 Task: nan
Action: Mouse moved to (397, 98)
Screenshot: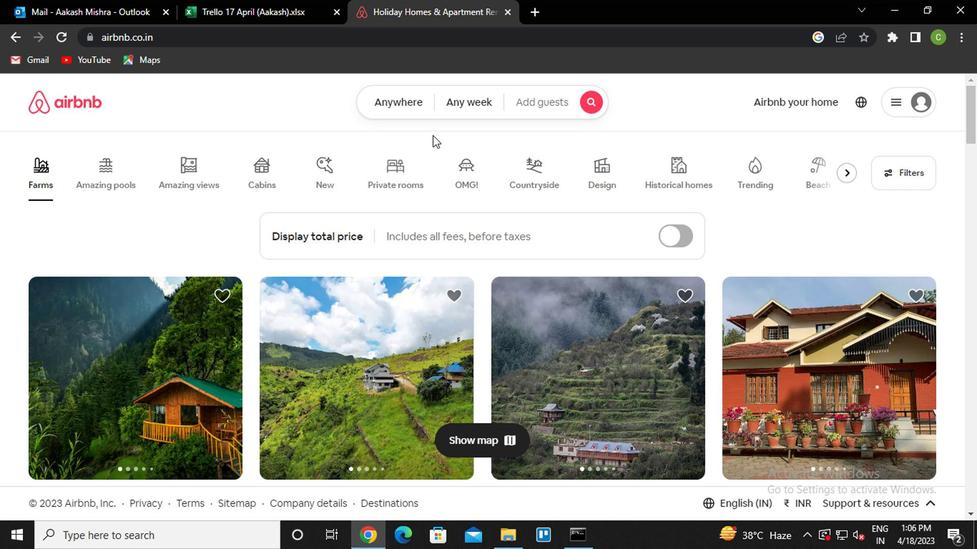
Action: Mouse pressed left at (397, 98)
Screenshot: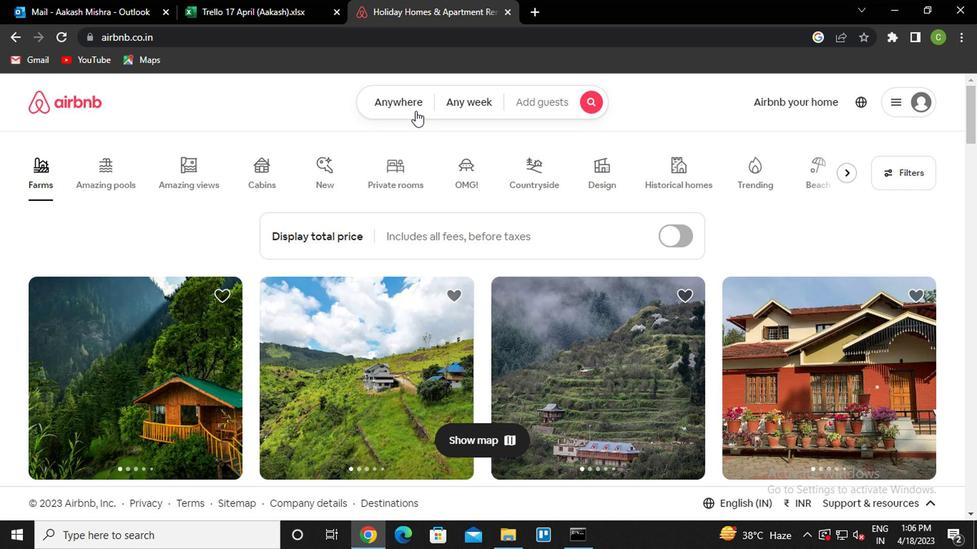 
Action: Mouse moved to (279, 163)
Screenshot: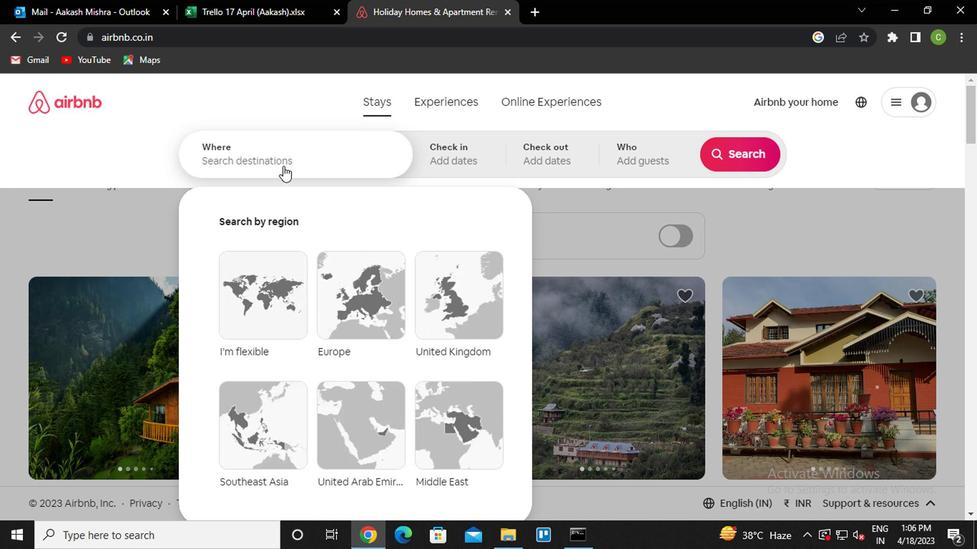 
Action: Mouse pressed left at (279, 163)
Screenshot: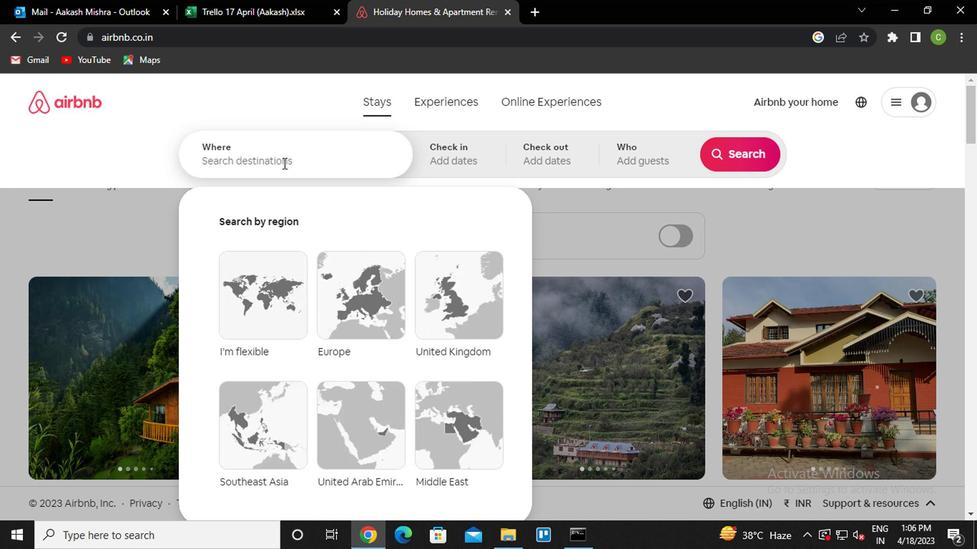
Action: Key pressed oros<Key.space>brazil<Key.down><Key.enter>
Screenshot: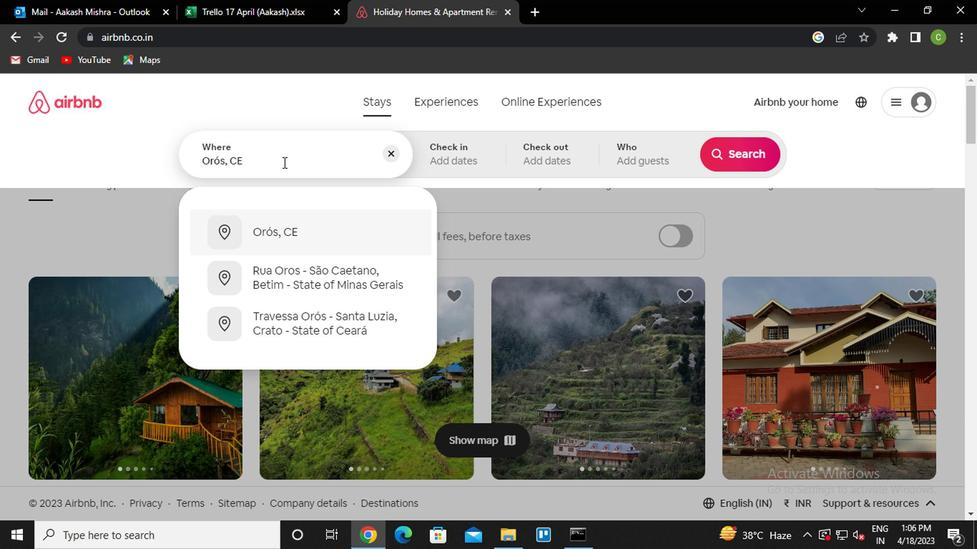 
Action: Mouse moved to (731, 265)
Screenshot: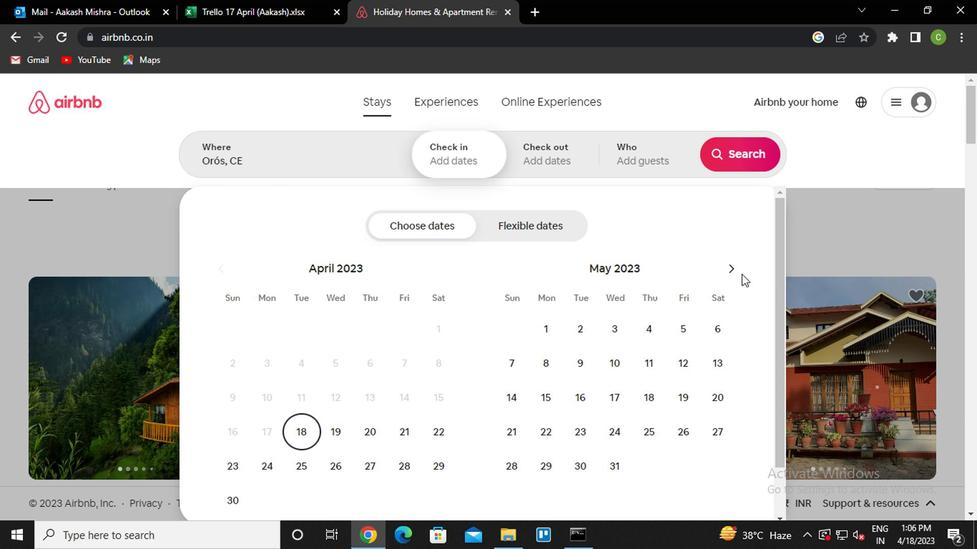
Action: Mouse pressed left at (731, 265)
Screenshot: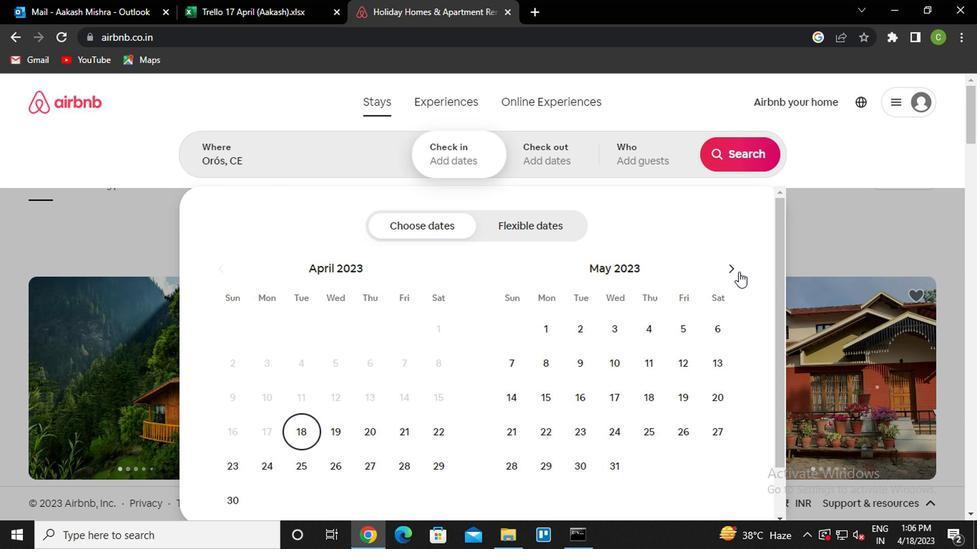 
Action: Mouse moved to (544, 411)
Screenshot: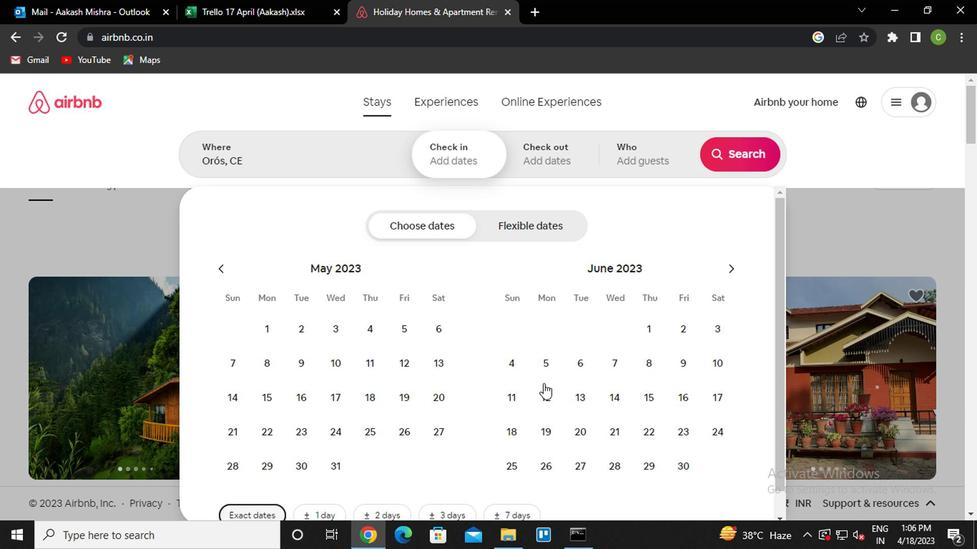 
Action: Mouse pressed left at (544, 411)
Screenshot: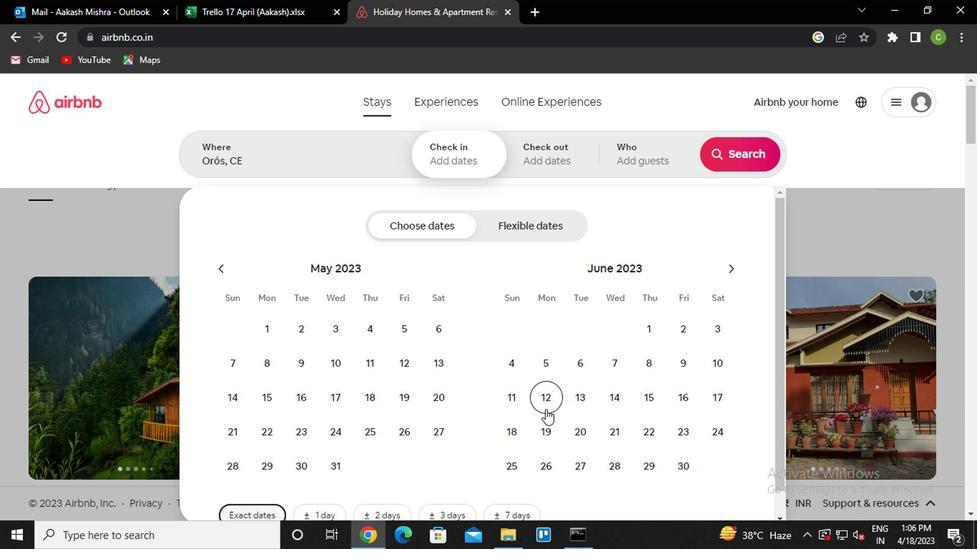 
Action: Mouse moved to (642, 406)
Screenshot: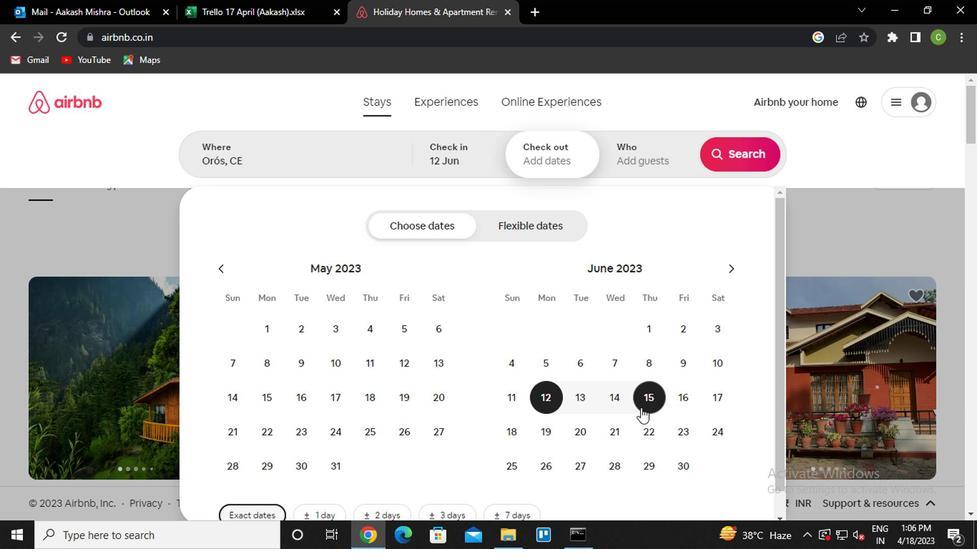 
Action: Mouse pressed left at (642, 406)
Screenshot: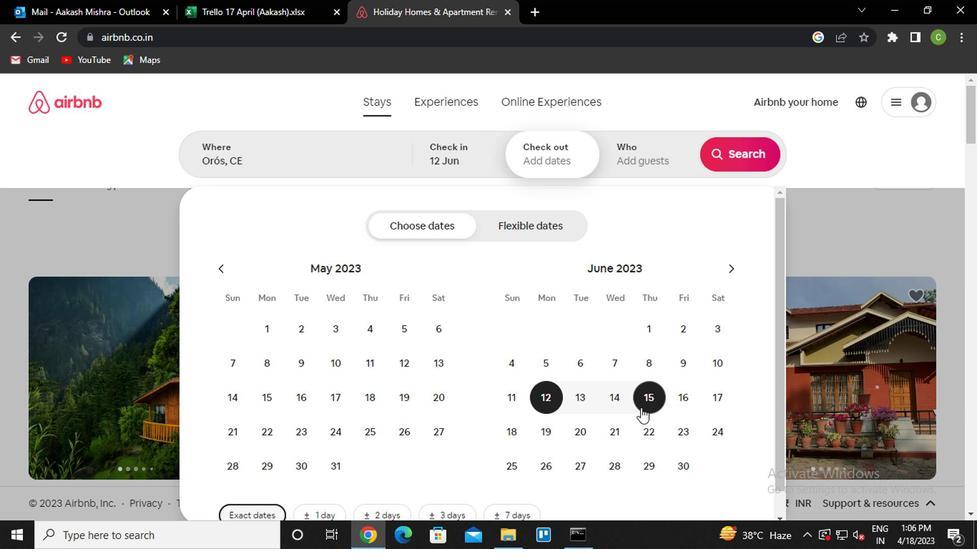 
Action: Mouse moved to (666, 168)
Screenshot: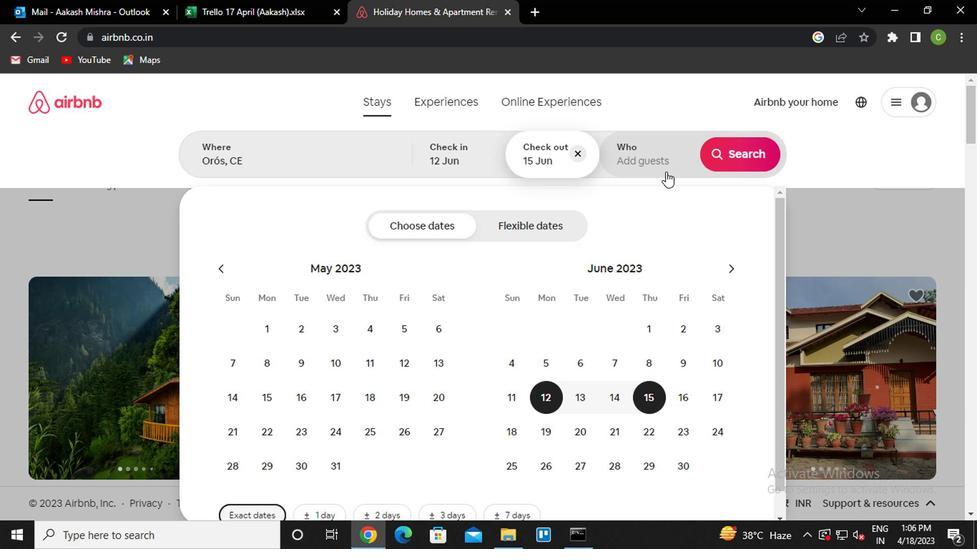 
Action: Mouse pressed left at (666, 168)
Screenshot: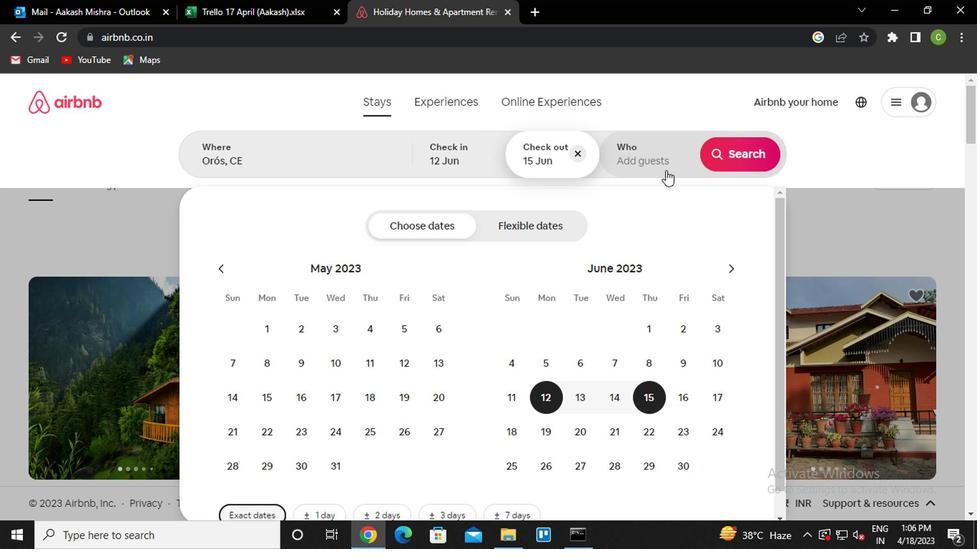 
Action: Mouse moved to (746, 233)
Screenshot: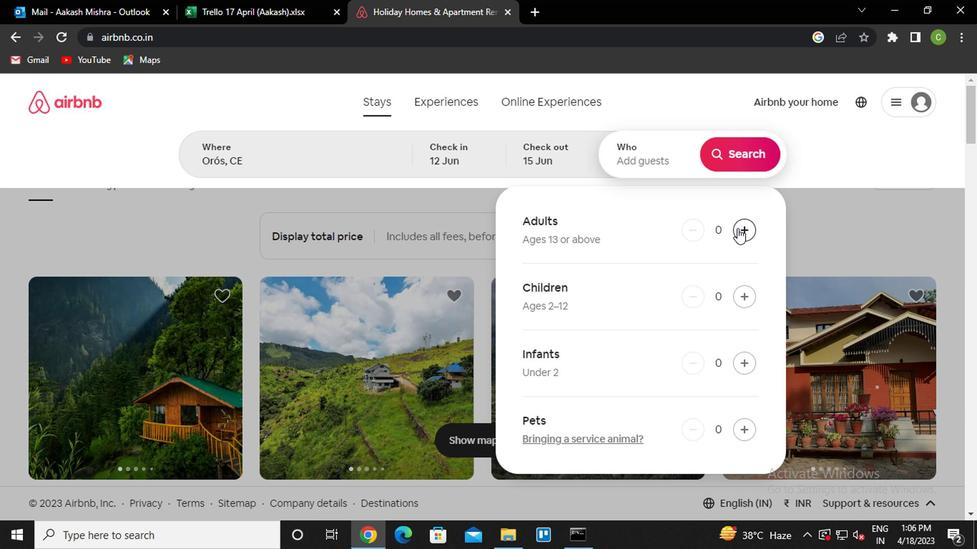 
Action: Mouse pressed left at (746, 233)
Screenshot: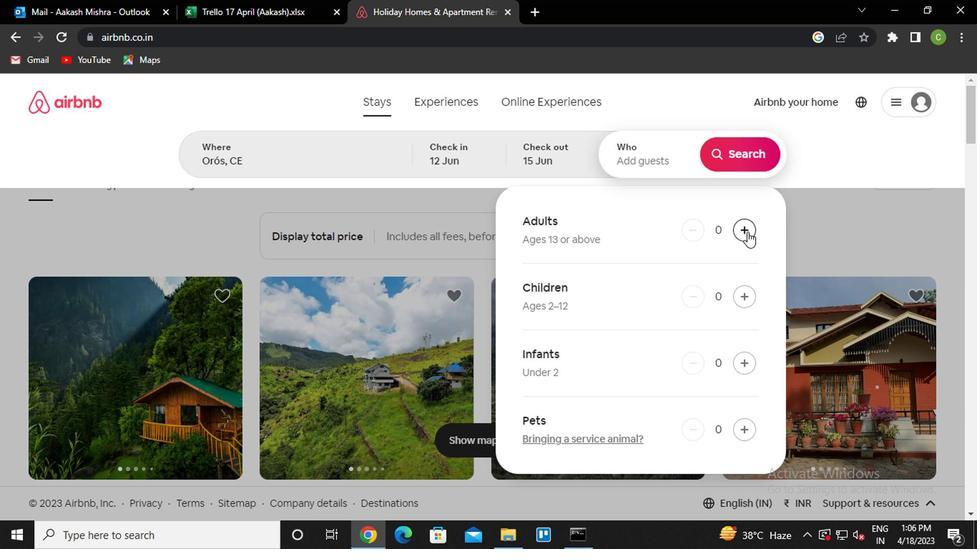 
Action: Mouse pressed left at (746, 233)
Screenshot: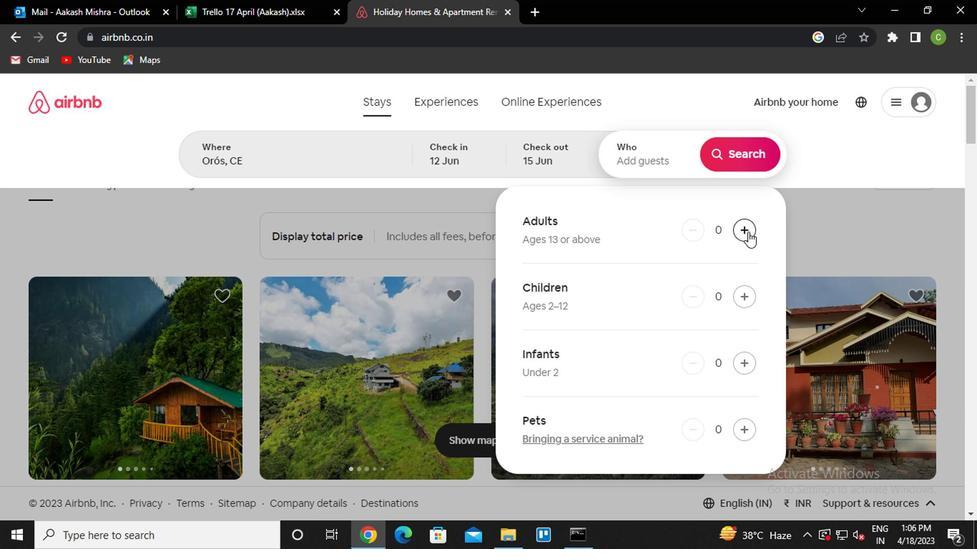 
Action: Mouse moved to (885, 137)
Screenshot: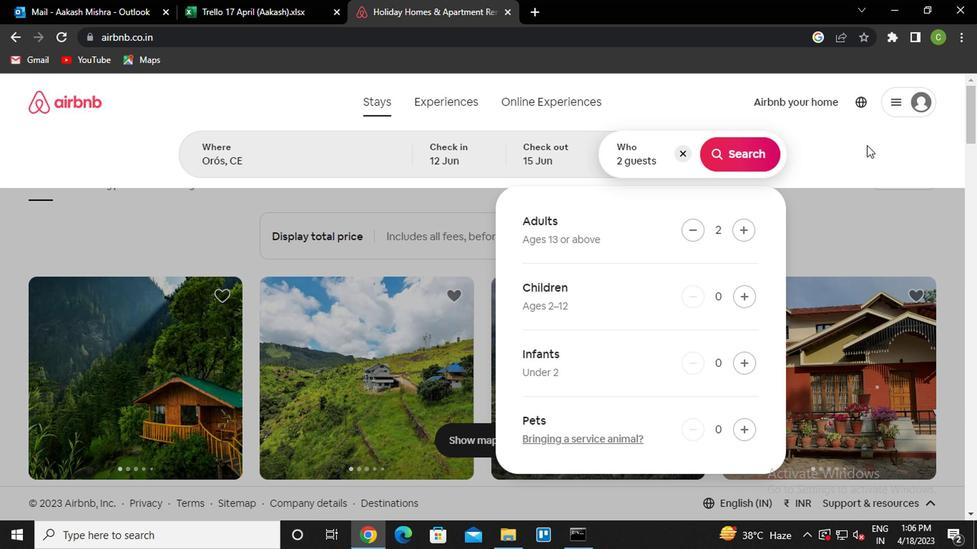 
Action: Mouse pressed left at (885, 137)
Screenshot: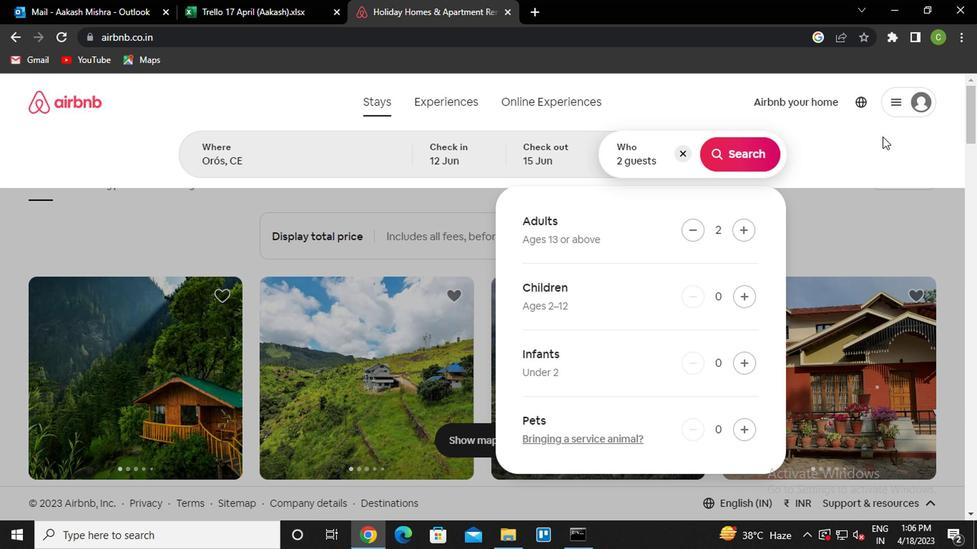 
Action: Mouse moved to (845, 183)
Screenshot: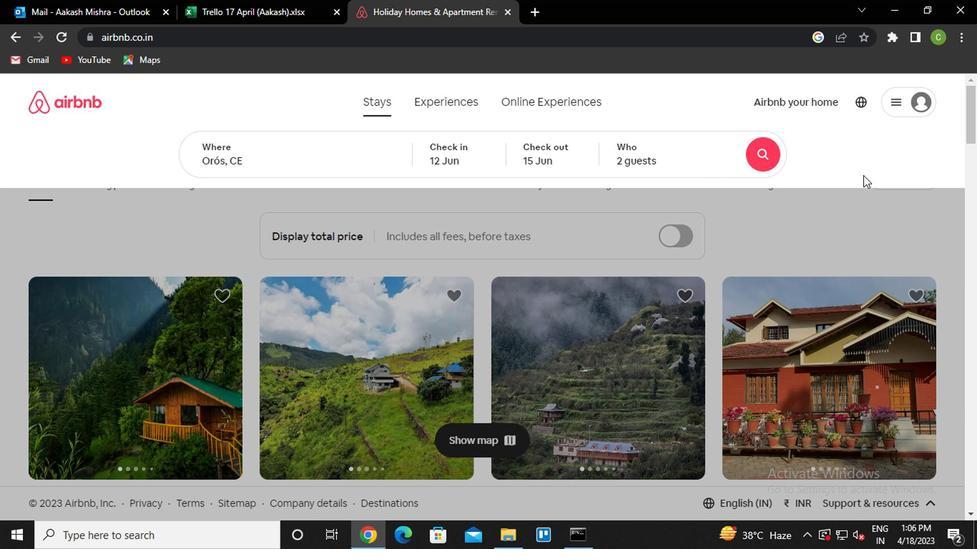 
Action: Mouse pressed left at (845, 183)
Screenshot: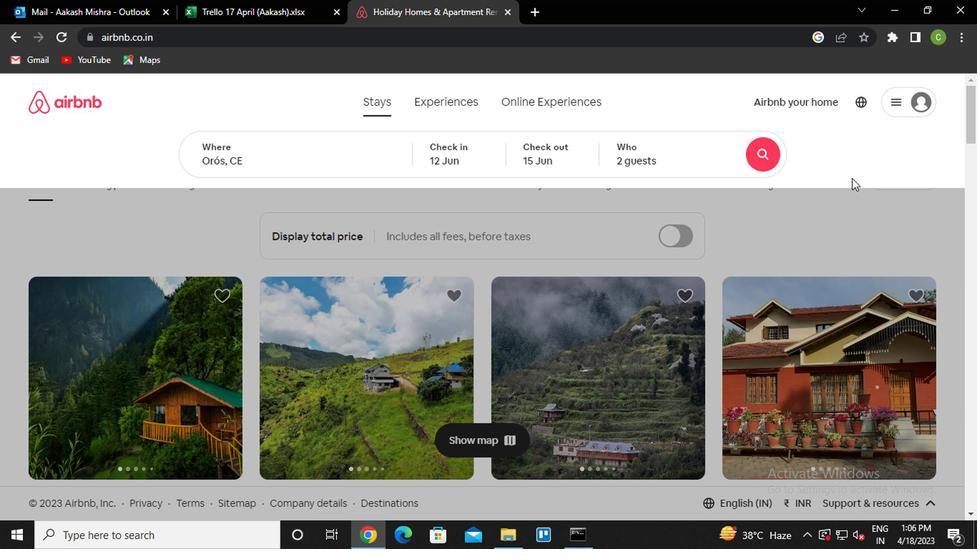 
Action: Mouse moved to (834, 212)
Screenshot: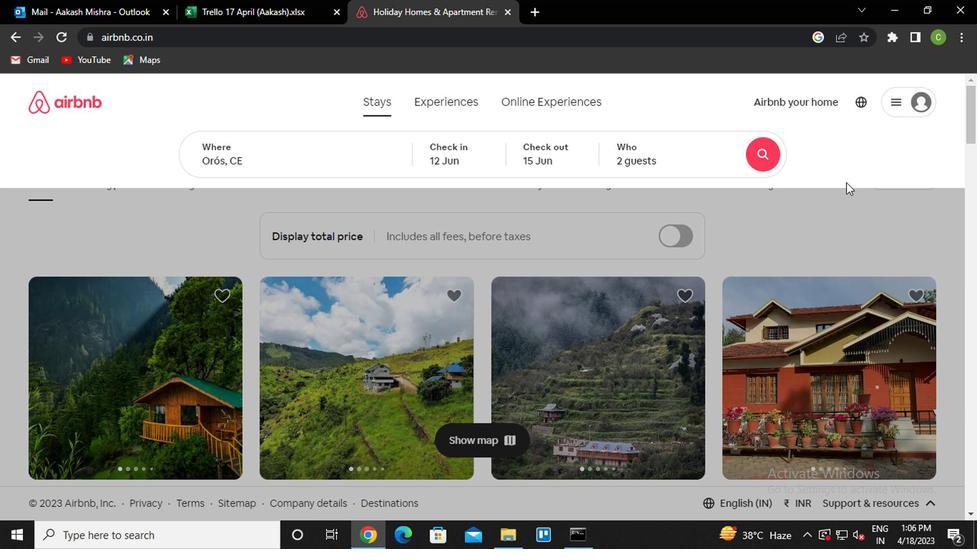 
Action: Mouse pressed left at (834, 212)
Screenshot: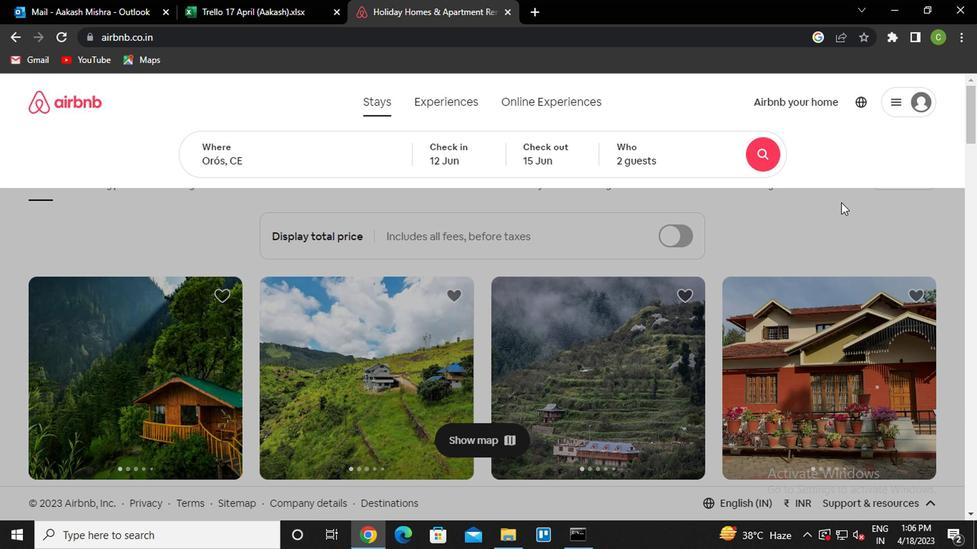 
Action: Mouse moved to (885, 180)
Screenshot: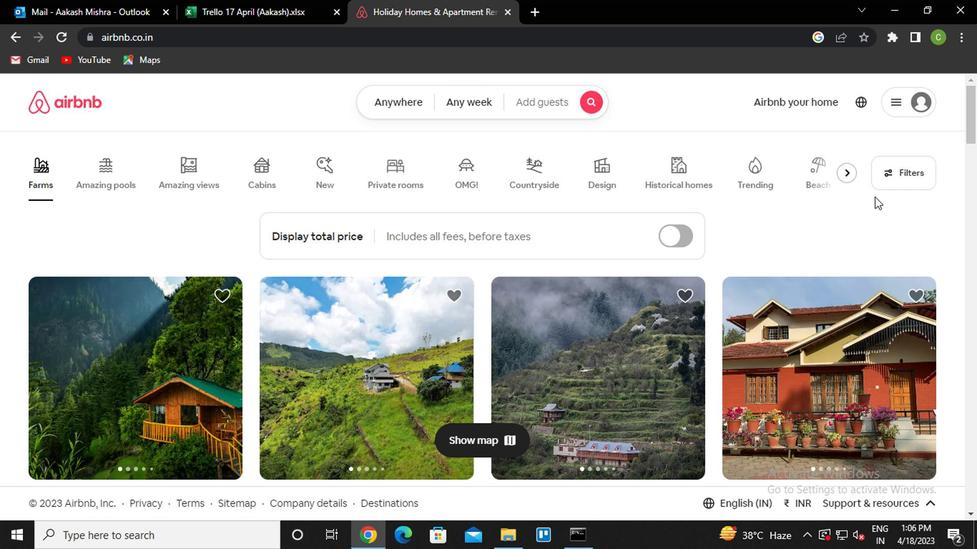
Action: Mouse pressed left at (885, 180)
Screenshot: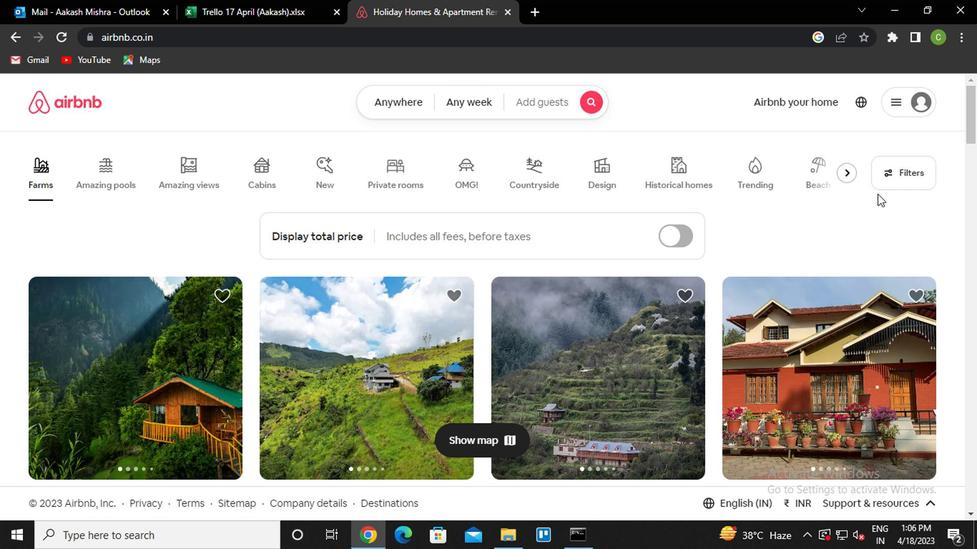 
Action: Mouse moved to (285, 346)
Screenshot: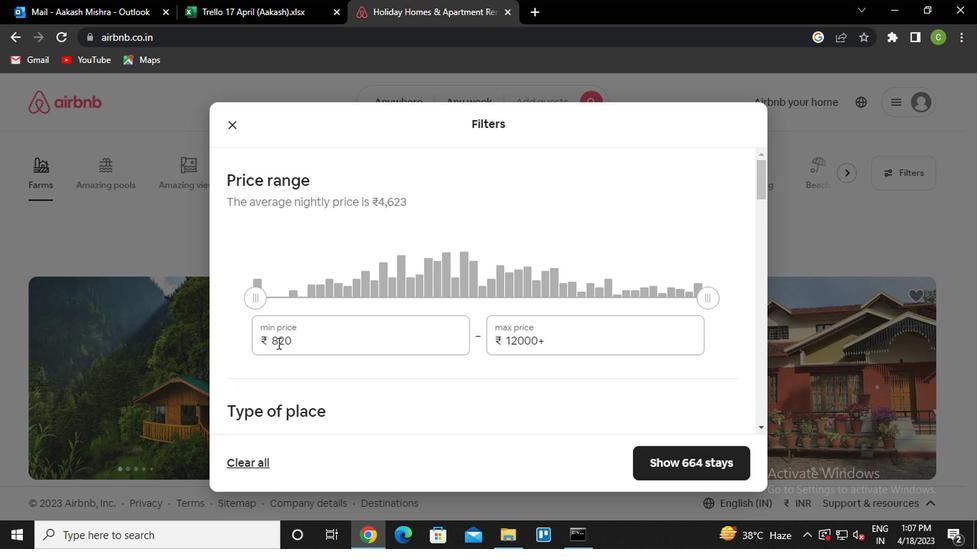 
Action: Mouse pressed left at (285, 346)
Screenshot: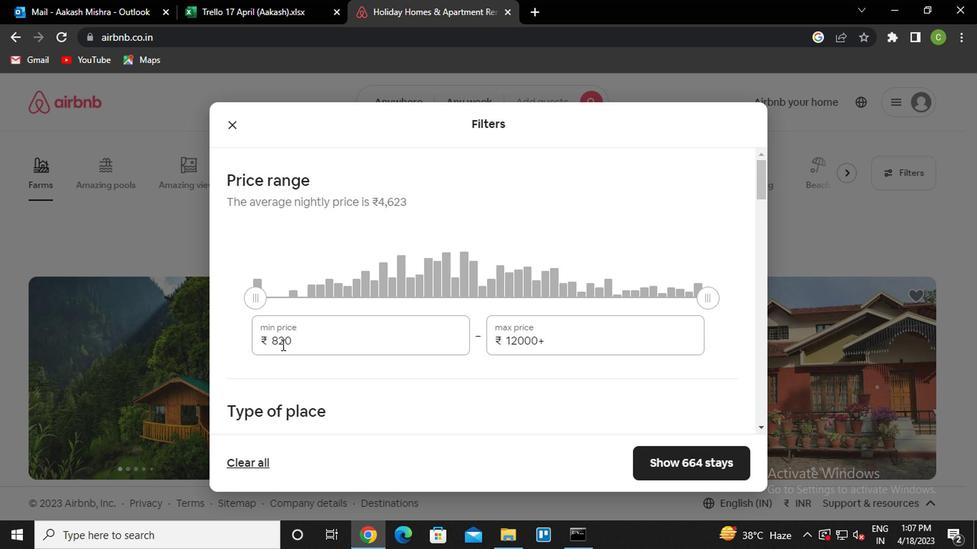 
Action: Mouse moved to (306, 346)
Screenshot: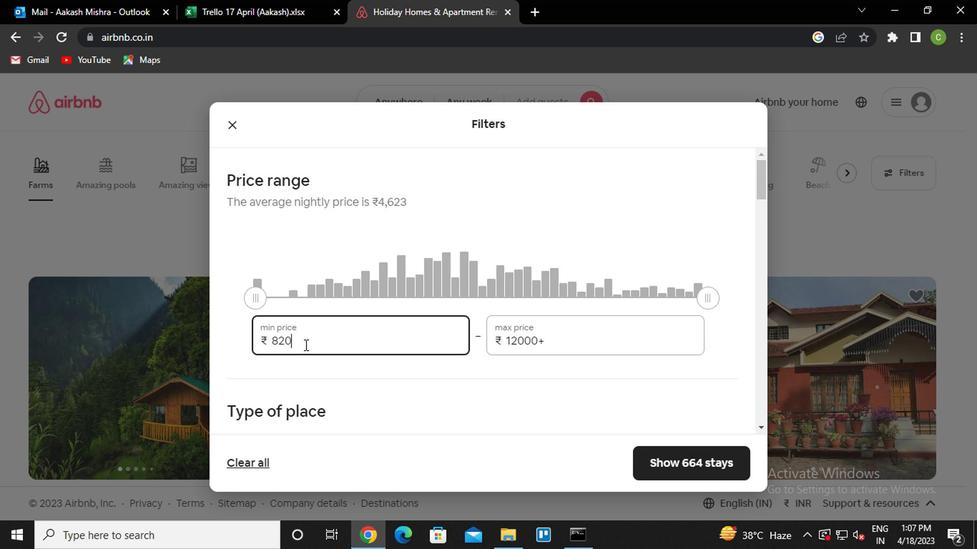 
Action: Key pressed <Key.backspace><Key.backspace><Key.backspace>
Screenshot: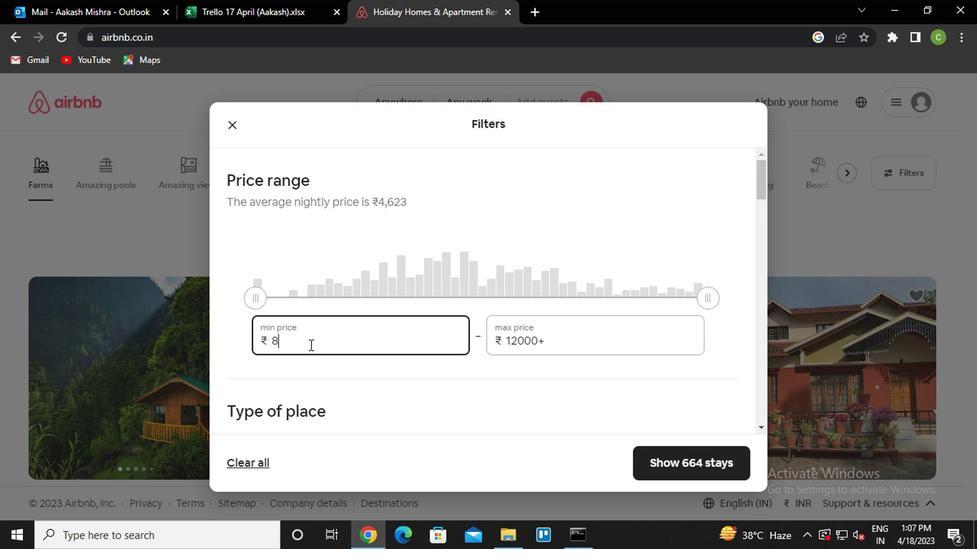 
Action: Mouse moved to (306, 345)
Screenshot: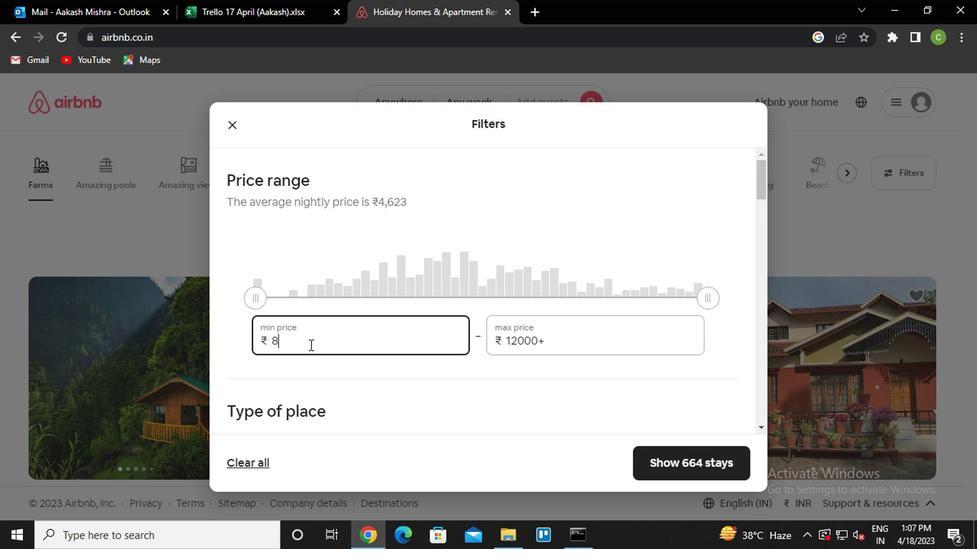
Action: Key pressed 10000
Screenshot: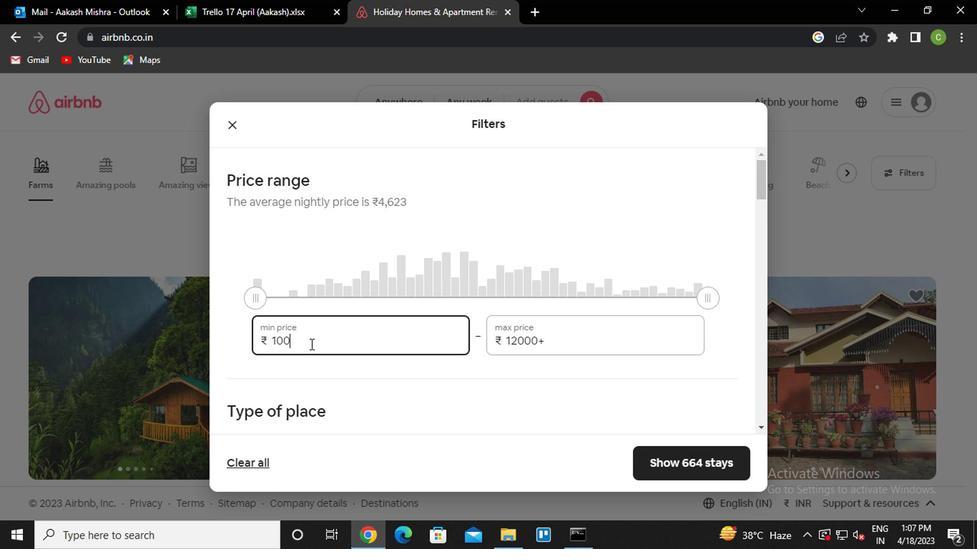 
Action: Mouse moved to (514, 342)
Screenshot: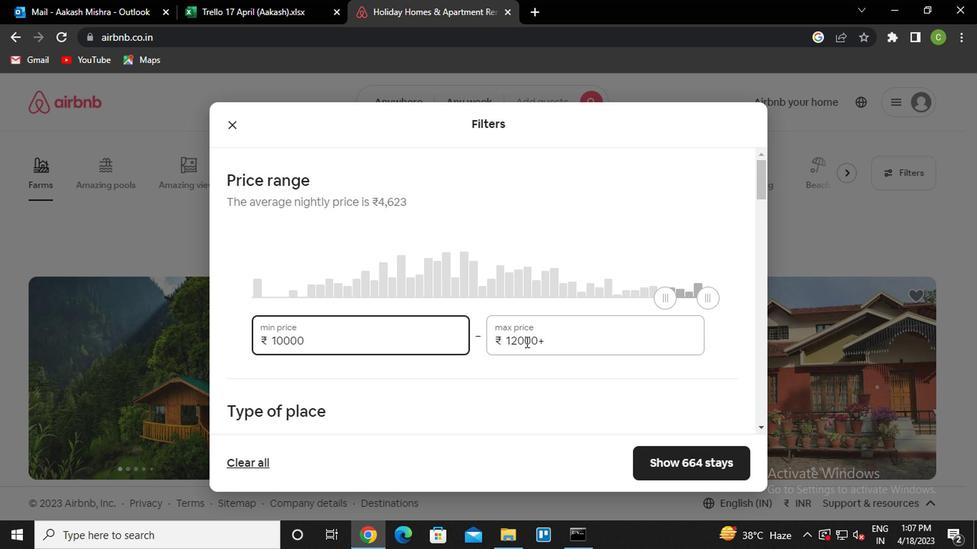 
Action: Mouse pressed left at (514, 342)
Screenshot: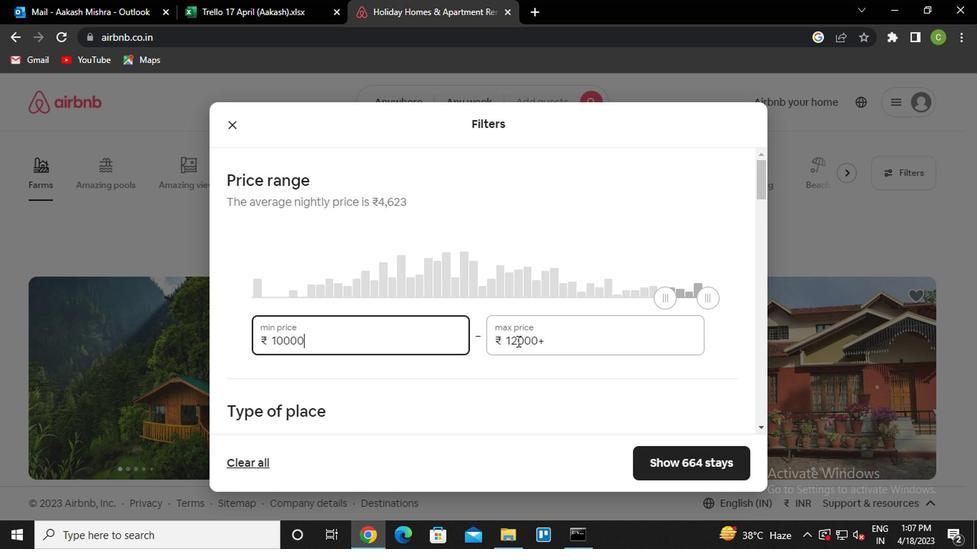 
Action: Mouse moved to (554, 361)
Screenshot: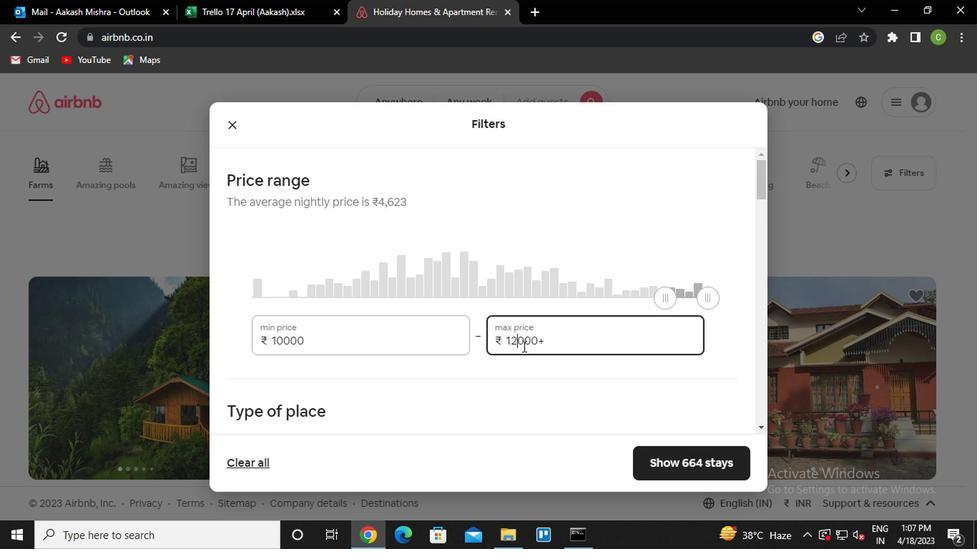 
Action: Key pressed <Key.backspace>5
Screenshot: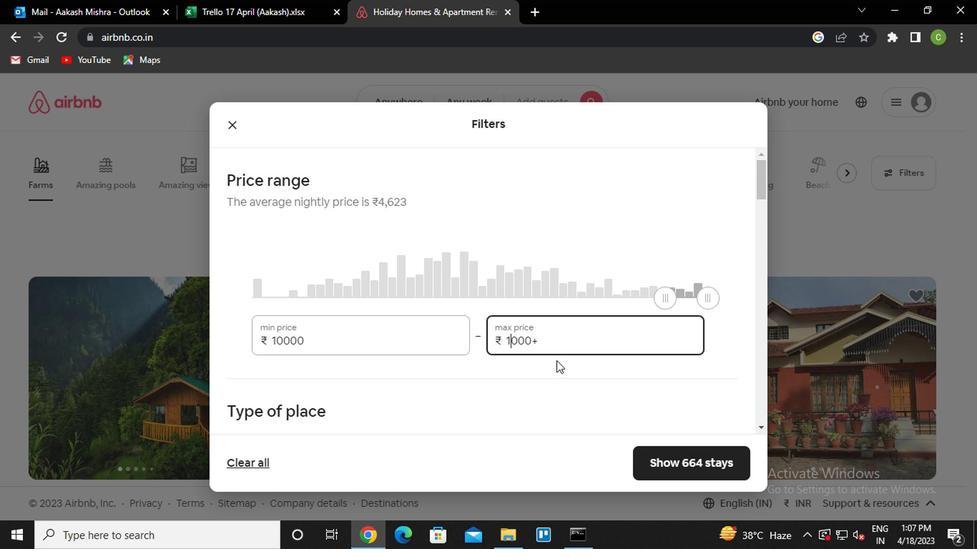 
Action: Mouse moved to (558, 343)
Screenshot: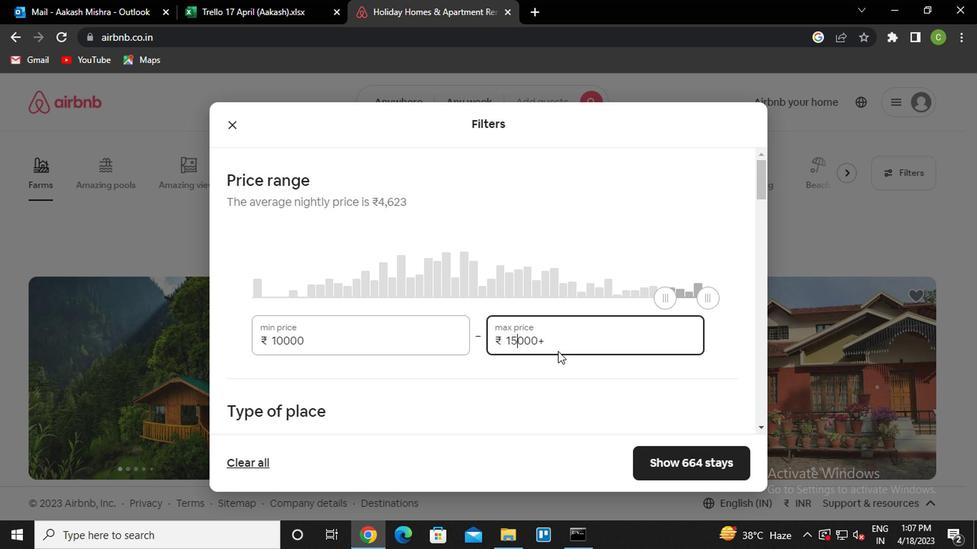 
Action: Mouse pressed left at (558, 343)
Screenshot: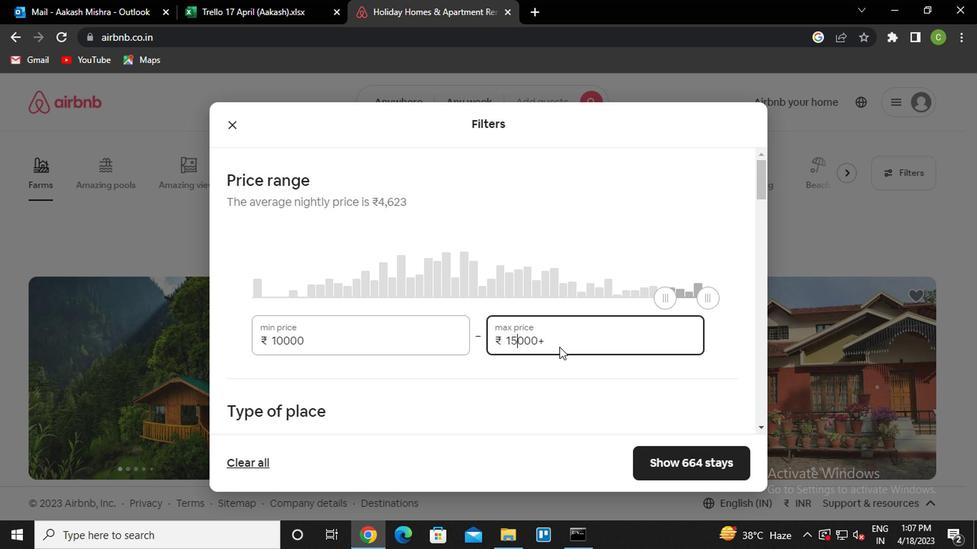 
Action: Key pressed <Key.backspace>
Screenshot: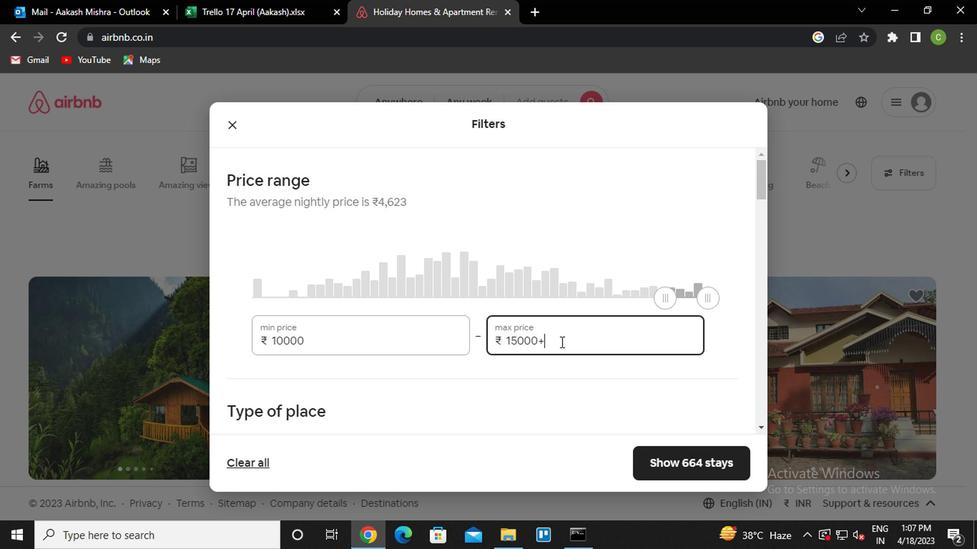 
Action: Mouse moved to (474, 357)
Screenshot: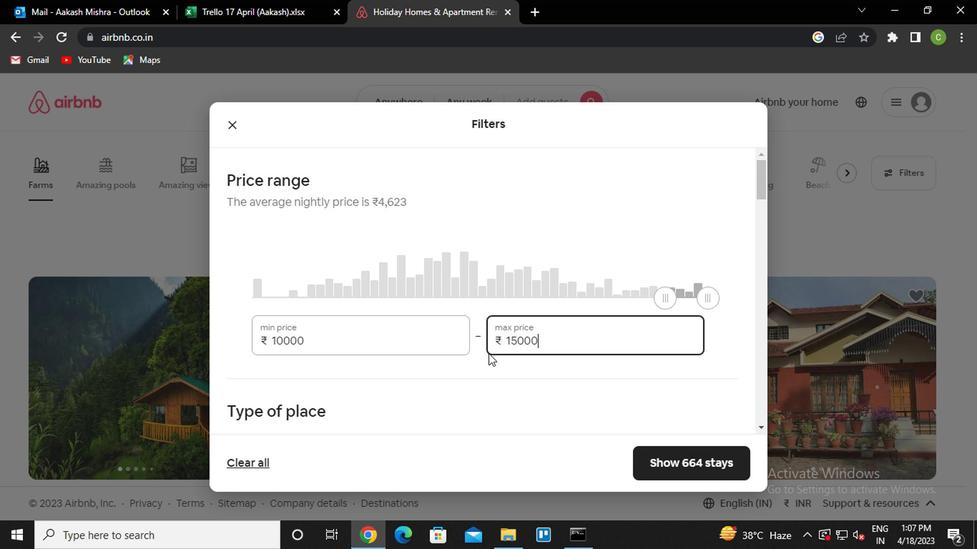 
Action: Mouse scrolled (474, 356) with delta (0, 0)
Screenshot: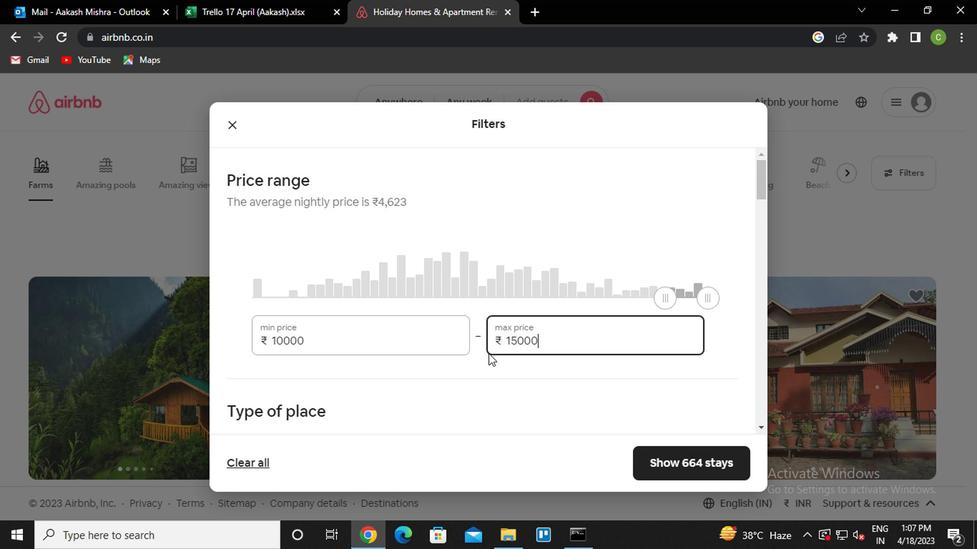 
Action: Mouse moved to (462, 360)
Screenshot: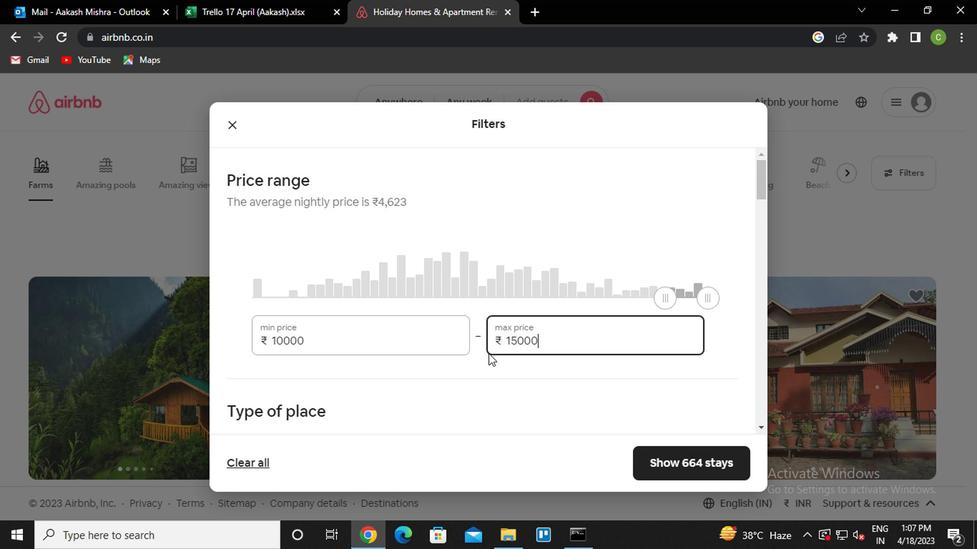 
Action: Mouse scrolled (462, 360) with delta (0, 0)
Screenshot: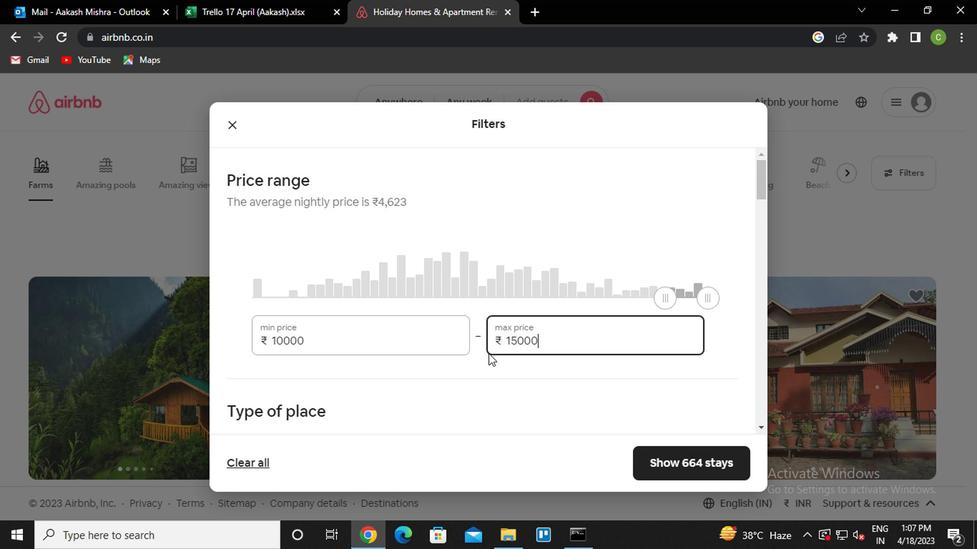 
Action: Mouse moved to (432, 332)
Screenshot: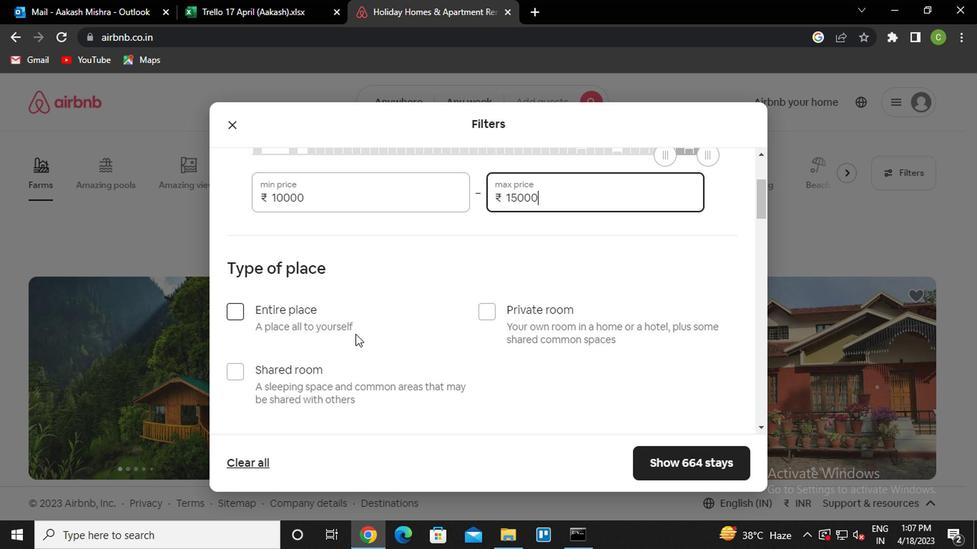 
Action: Mouse scrolled (432, 331) with delta (0, 0)
Screenshot: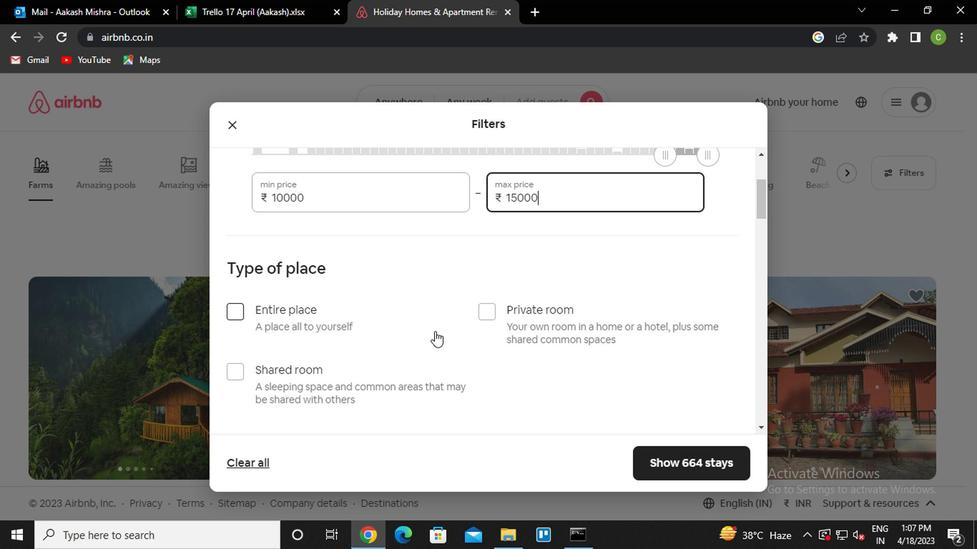 
Action: Mouse moved to (345, 262)
Screenshot: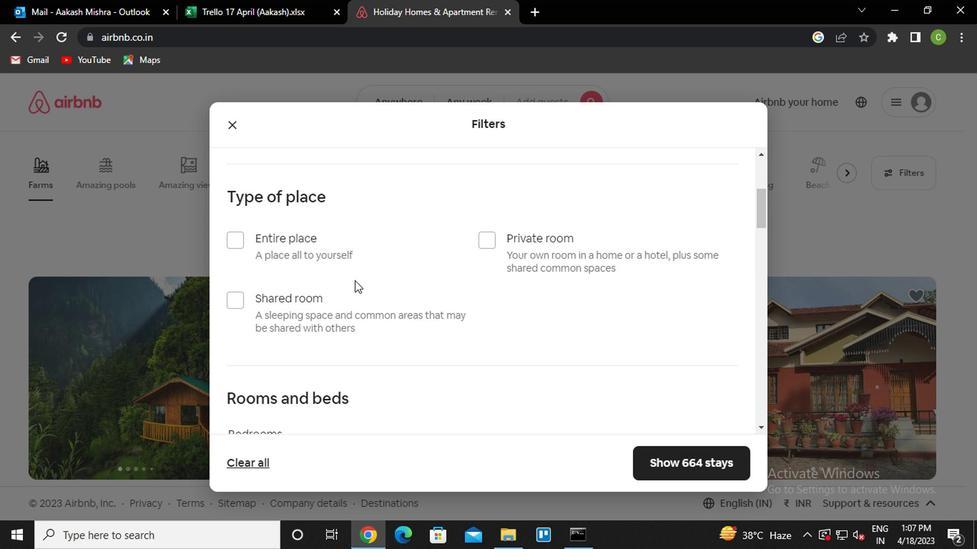 
Action: Mouse pressed left at (345, 262)
Screenshot: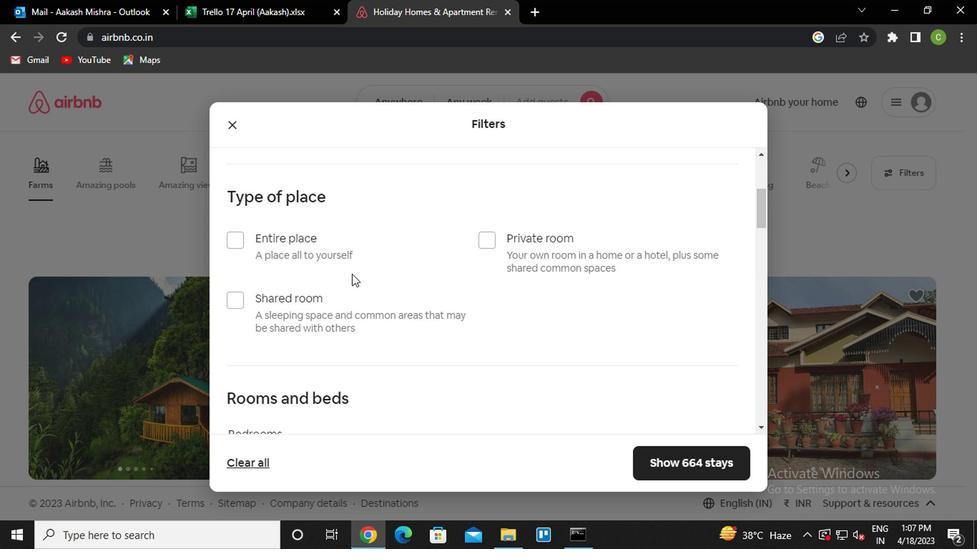 
Action: Mouse moved to (343, 299)
Screenshot: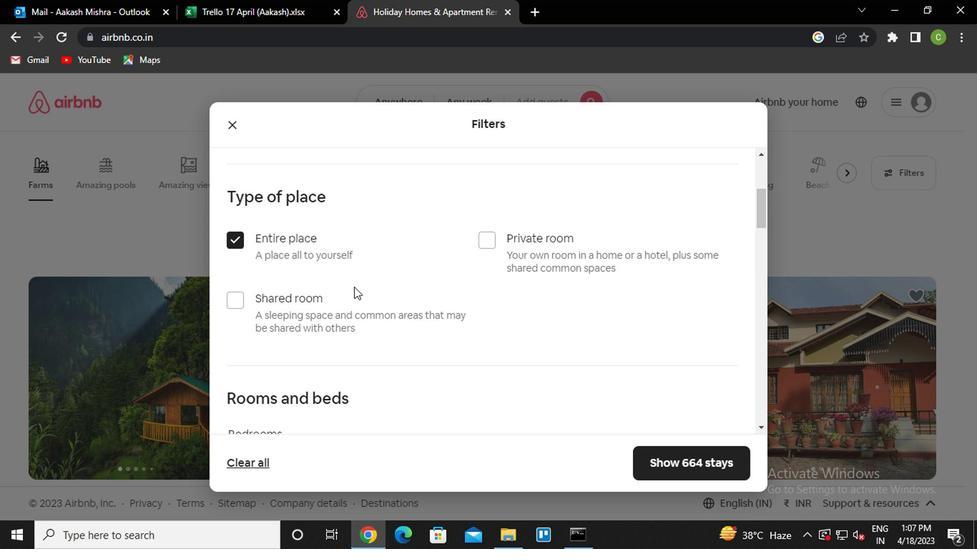 
Action: Mouse scrolled (343, 298) with delta (0, -1)
Screenshot: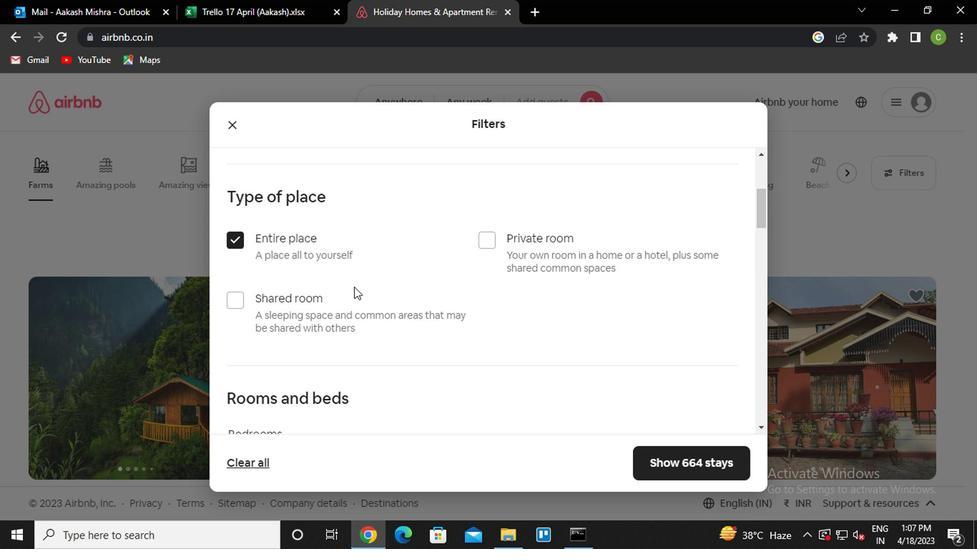 
Action: Mouse moved to (343, 303)
Screenshot: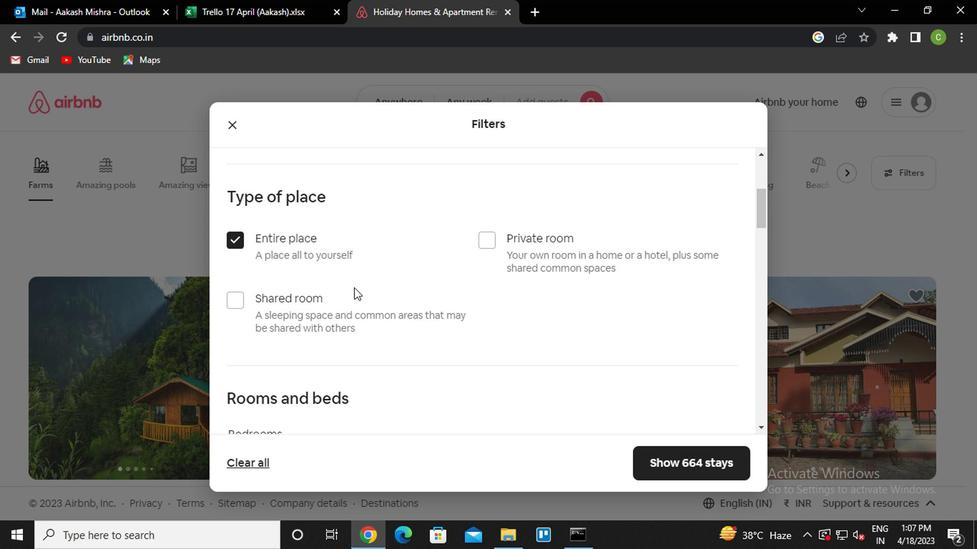 
Action: Mouse scrolled (343, 303) with delta (0, 0)
Screenshot: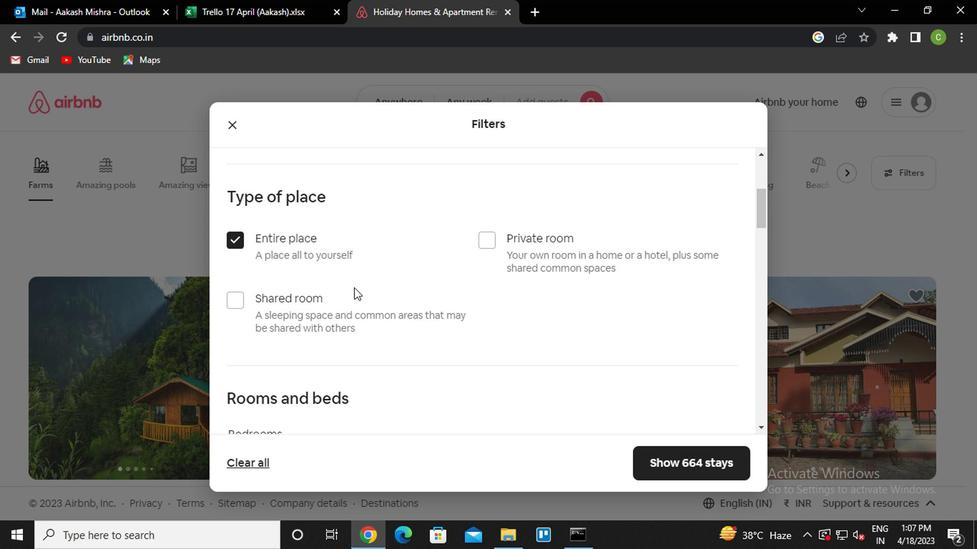 
Action: Mouse moved to (343, 304)
Screenshot: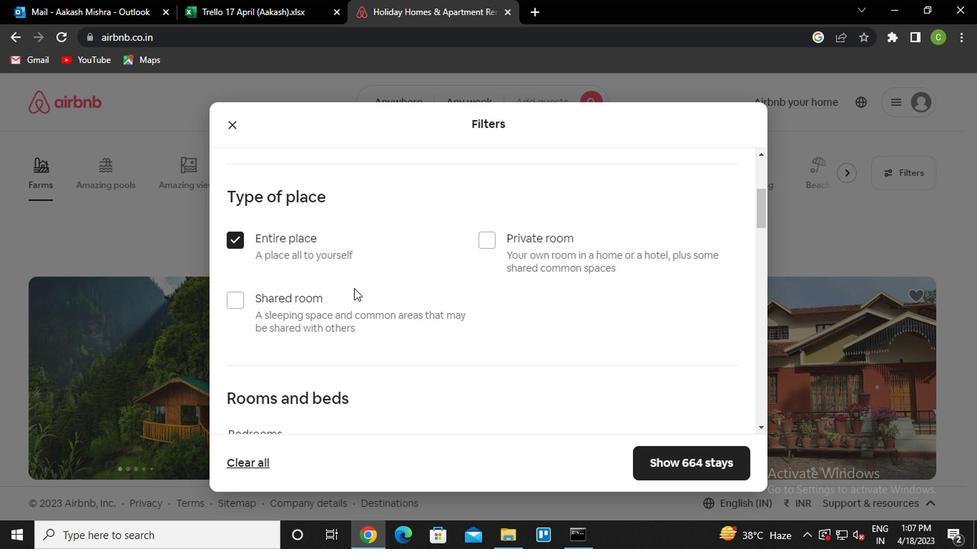 
Action: Mouse scrolled (343, 303) with delta (0, 0)
Screenshot: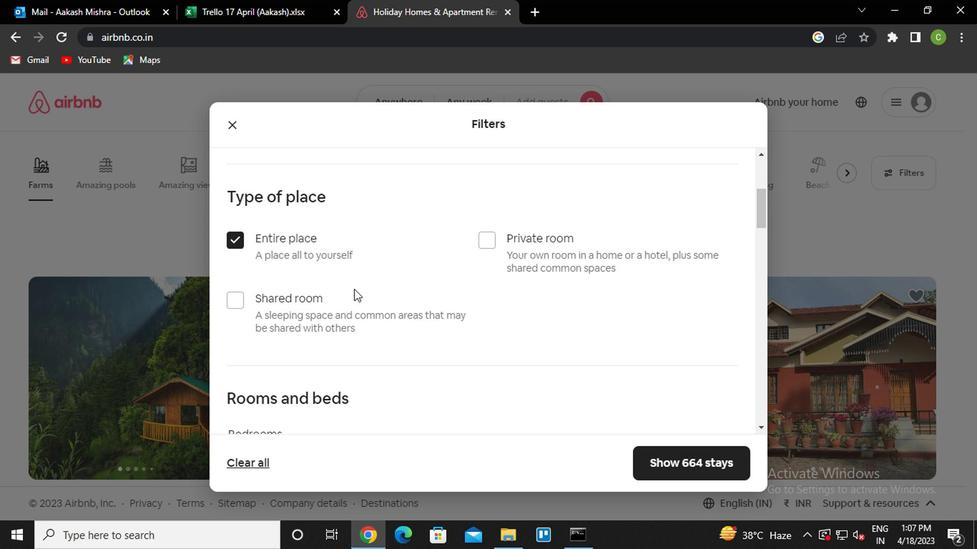 
Action: Mouse moved to (309, 261)
Screenshot: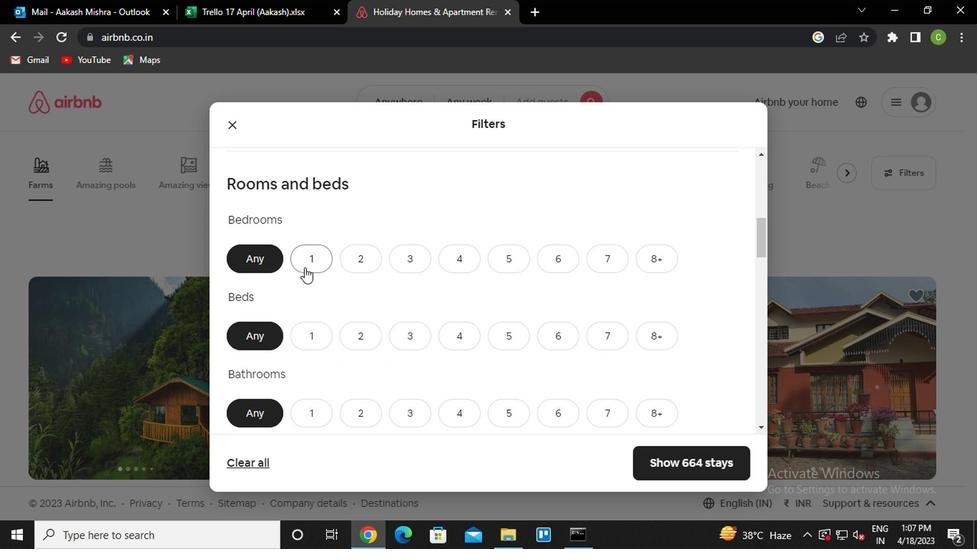 
Action: Mouse pressed left at (309, 261)
Screenshot: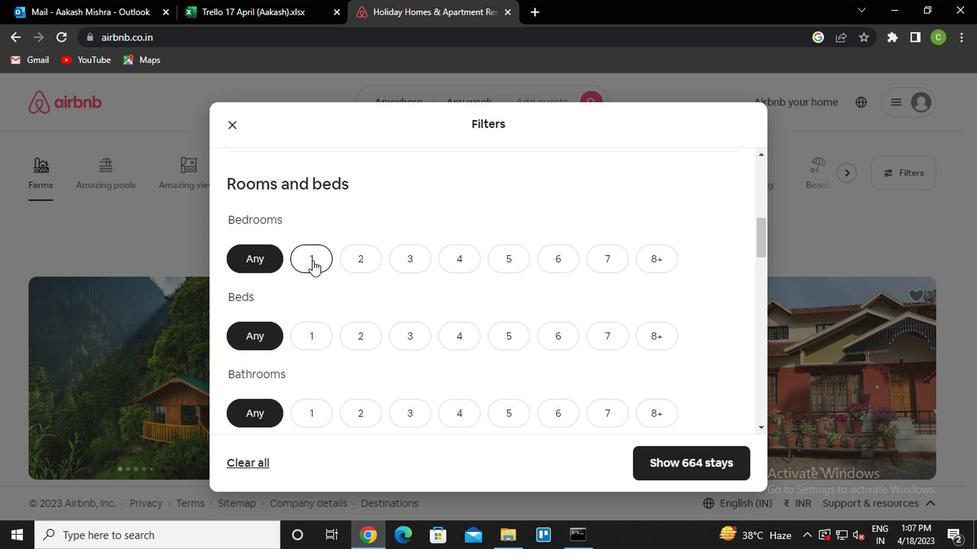 
Action: Mouse moved to (310, 335)
Screenshot: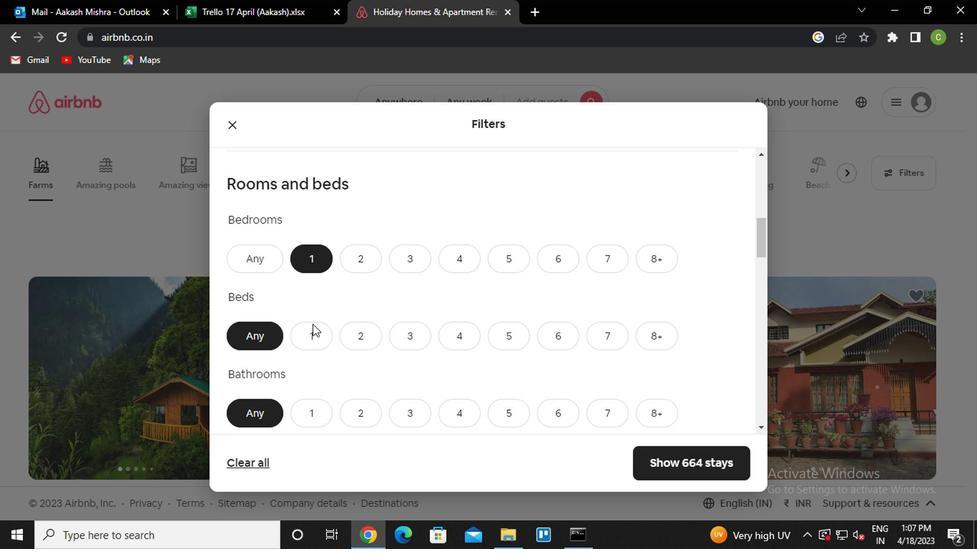 
Action: Mouse pressed left at (310, 335)
Screenshot: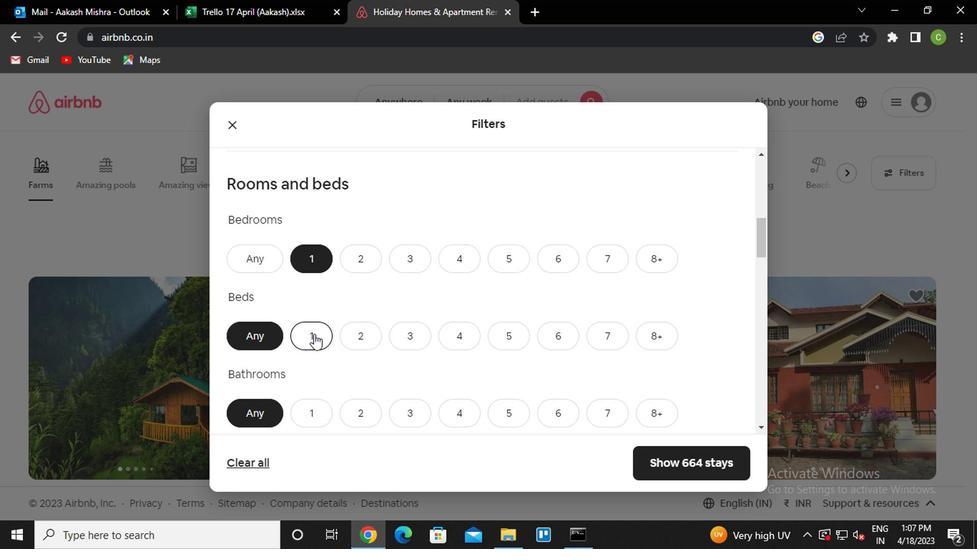 
Action: Mouse moved to (309, 410)
Screenshot: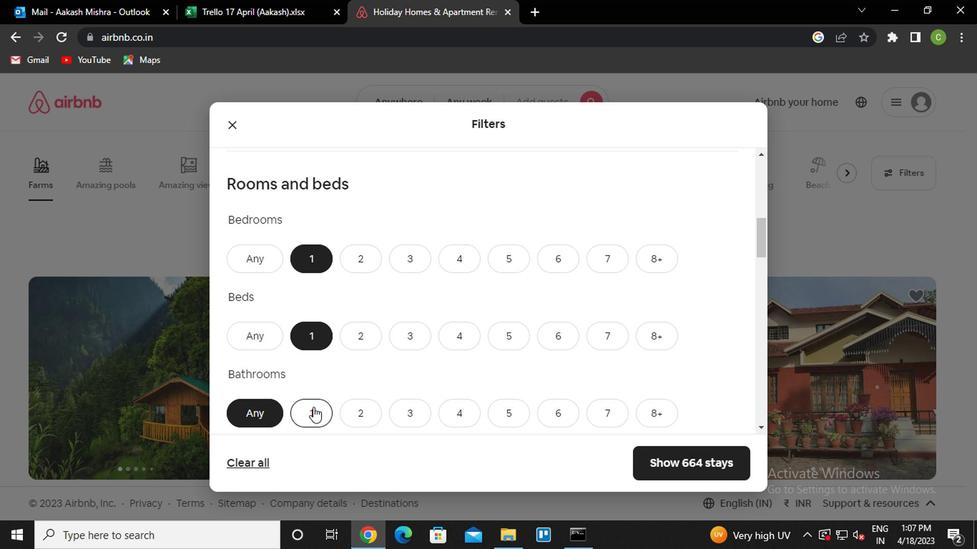 
Action: Mouse pressed left at (309, 410)
Screenshot: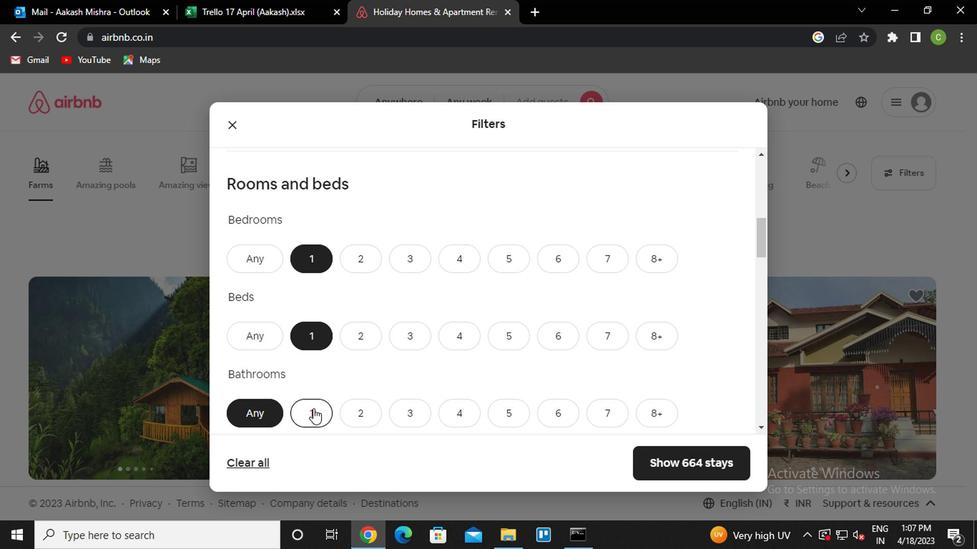 
Action: Mouse moved to (363, 346)
Screenshot: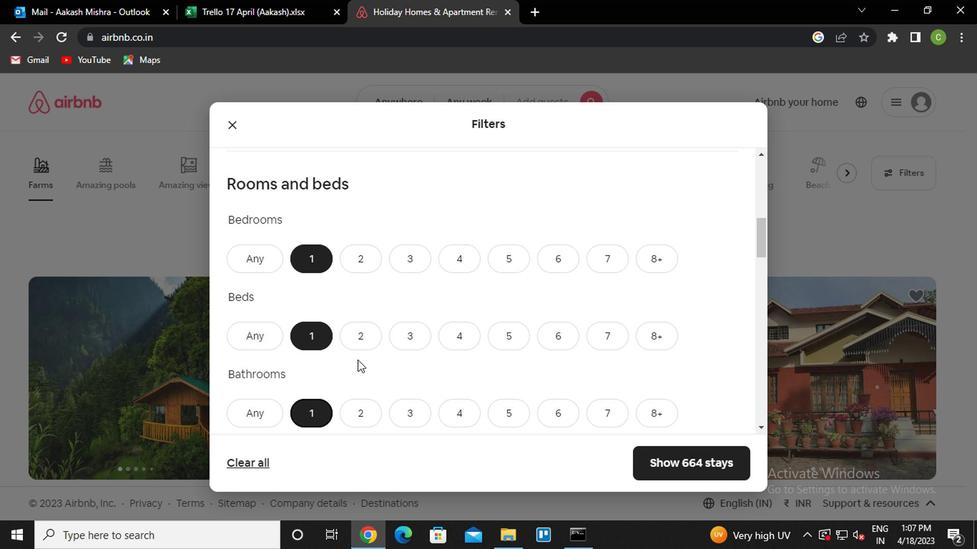 
Action: Mouse scrolled (363, 345) with delta (0, -1)
Screenshot: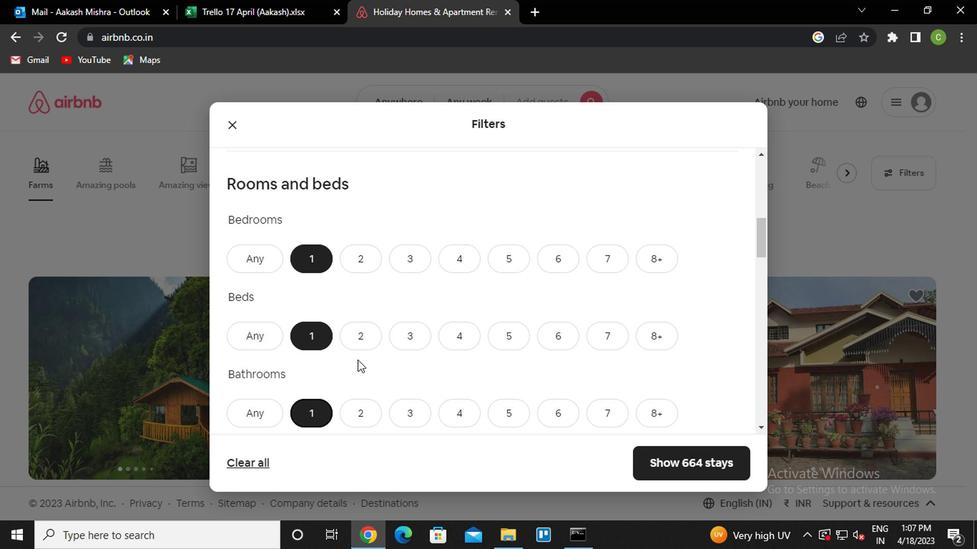 
Action: Mouse moved to (364, 342)
Screenshot: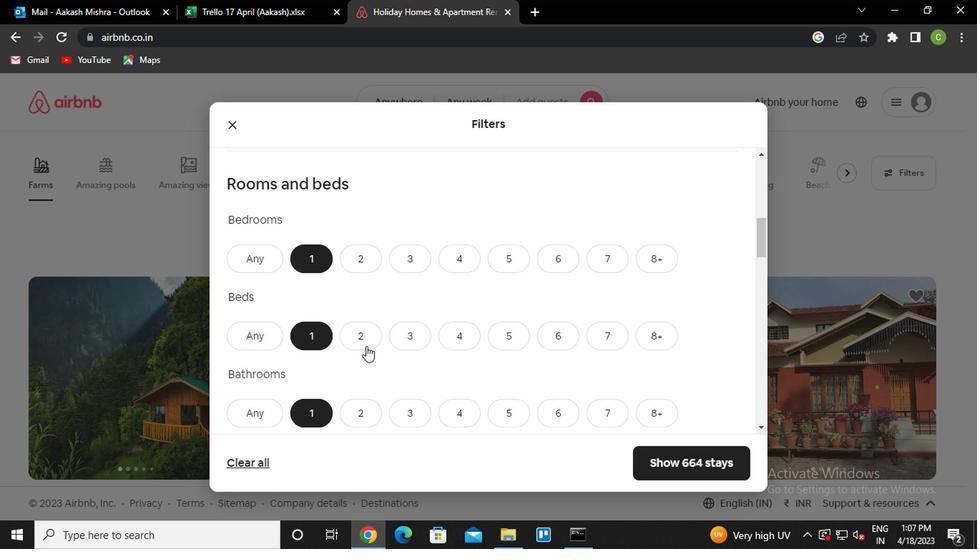 
Action: Mouse scrolled (364, 341) with delta (0, -1)
Screenshot: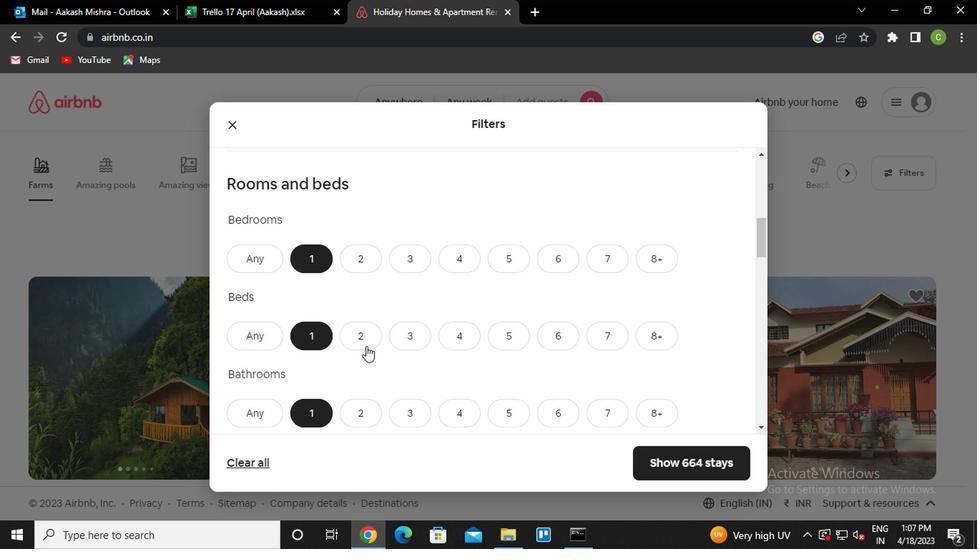 
Action: Mouse moved to (365, 341)
Screenshot: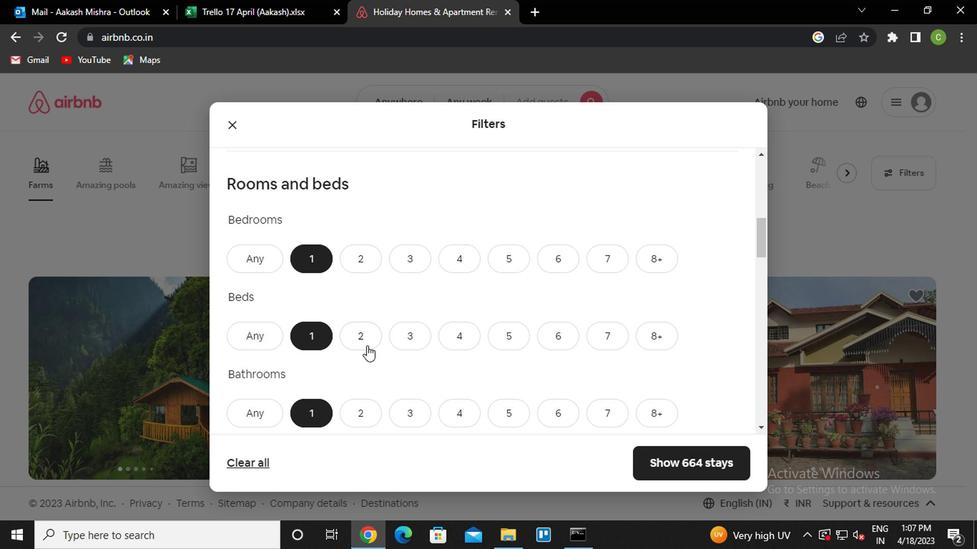 
Action: Mouse scrolled (365, 340) with delta (0, 0)
Screenshot: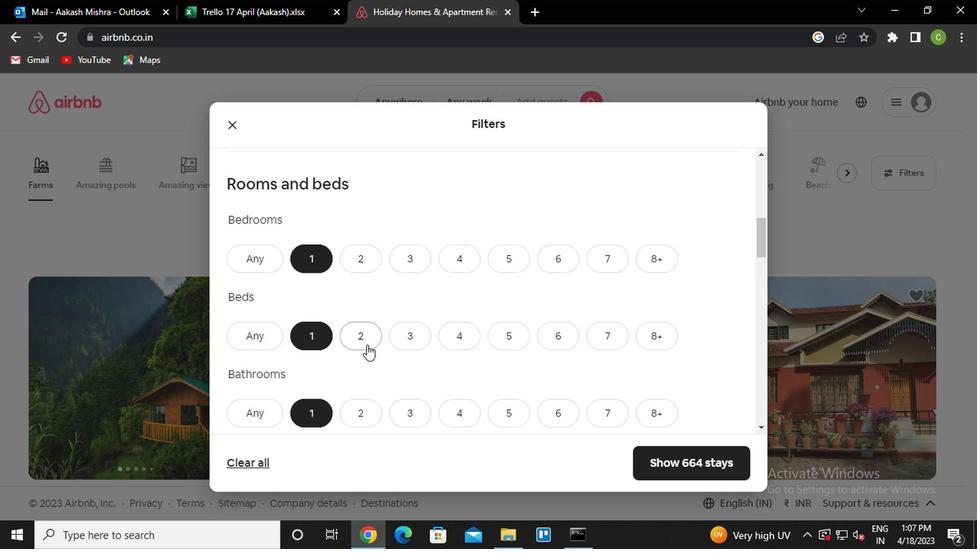 
Action: Mouse moved to (638, 351)
Screenshot: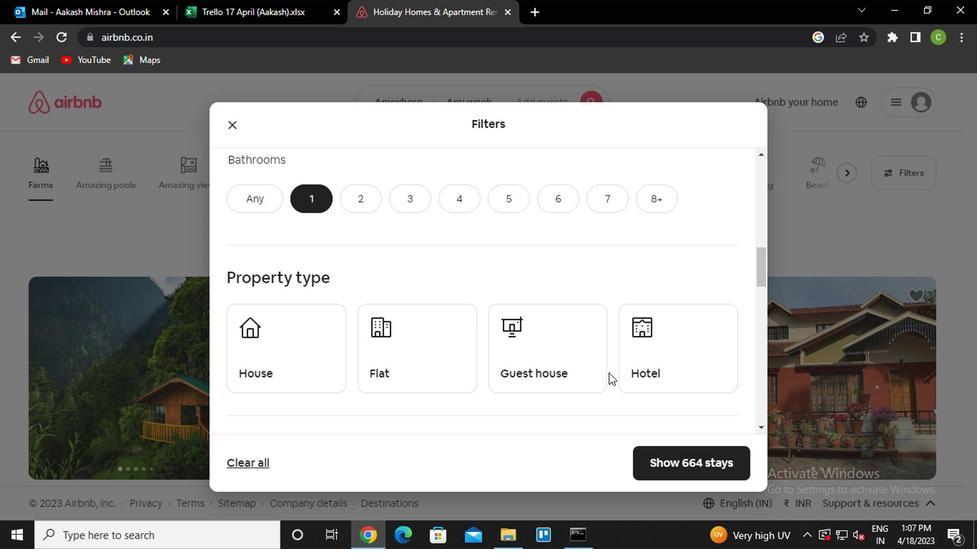 
Action: Mouse pressed left at (638, 351)
Screenshot: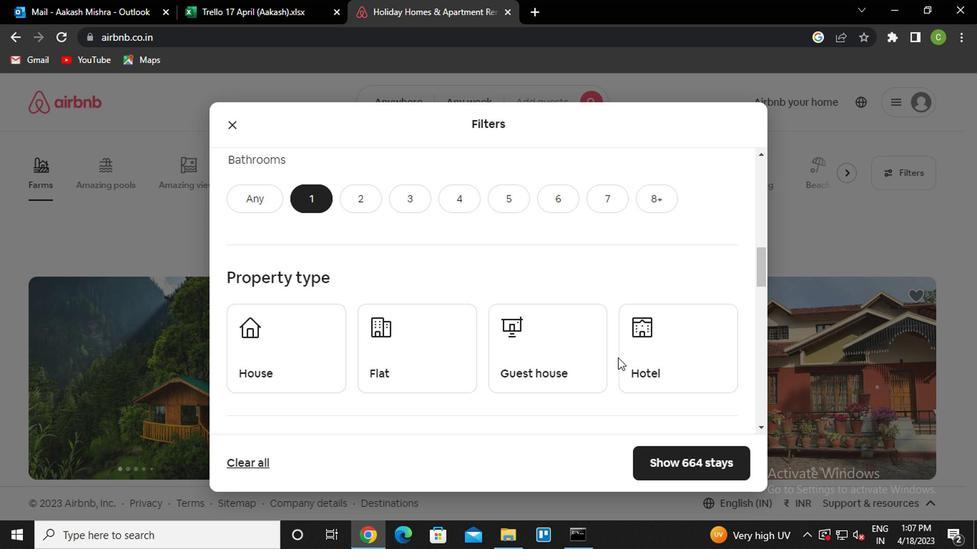 
Action: Mouse moved to (496, 360)
Screenshot: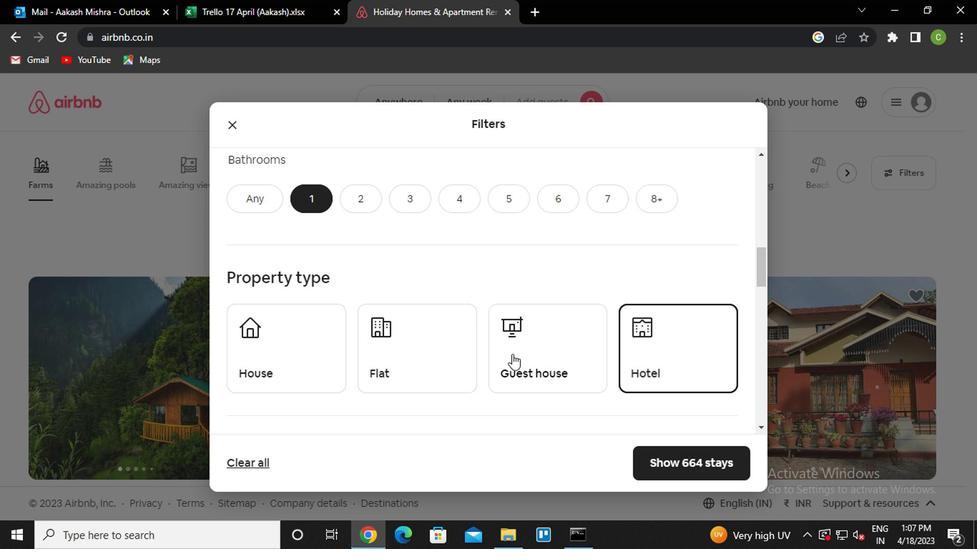 
Action: Mouse scrolled (496, 359) with delta (0, 0)
Screenshot: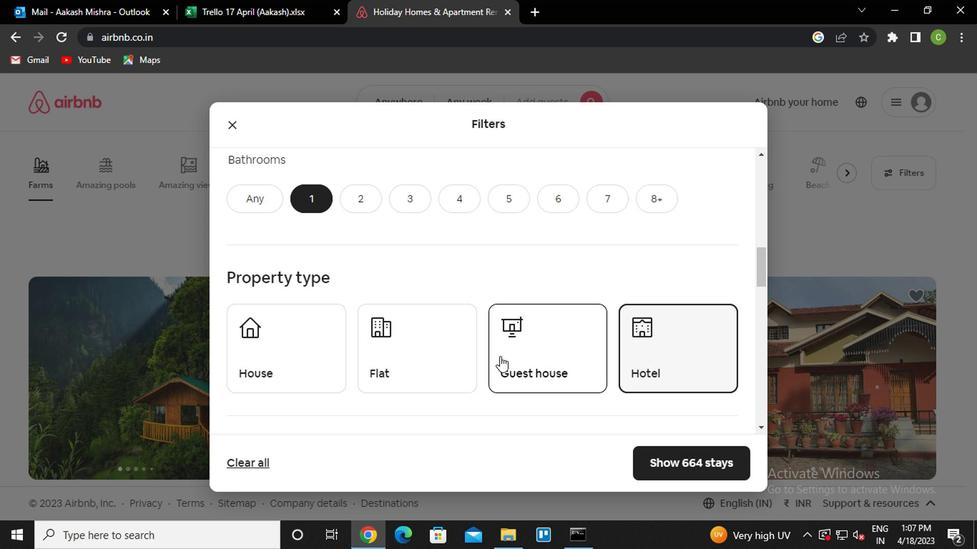 
Action: Mouse moved to (494, 362)
Screenshot: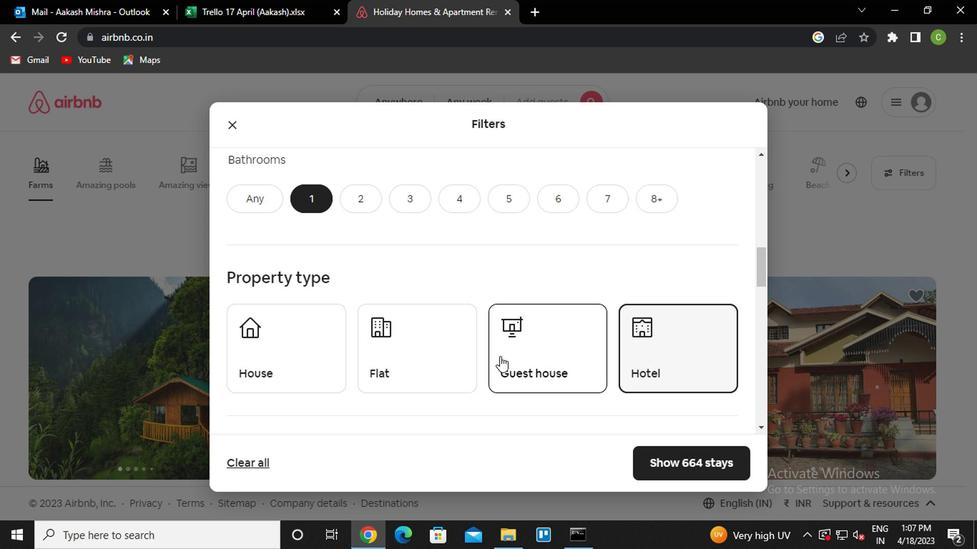 
Action: Mouse scrolled (494, 361) with delta (0, 0)
Screenshot: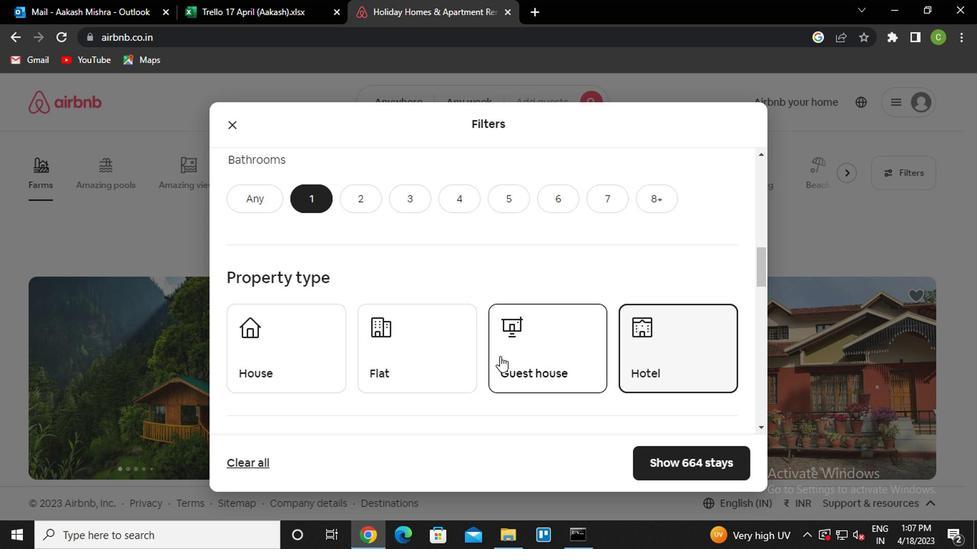 
Action: Mouse moved to (493, 362)
Screenshot: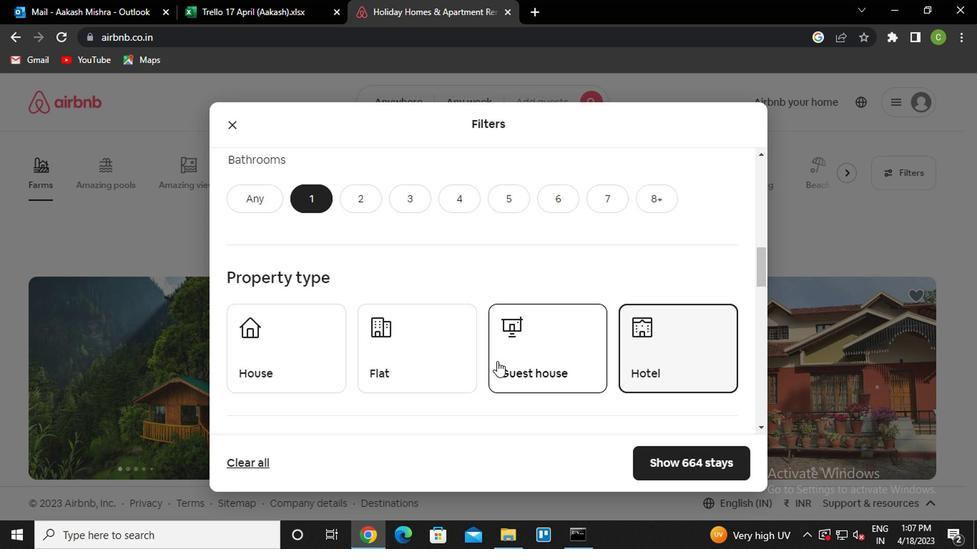 
Action: Mouse scrolled (493, 361) with delta (0, 0)
Screenshot: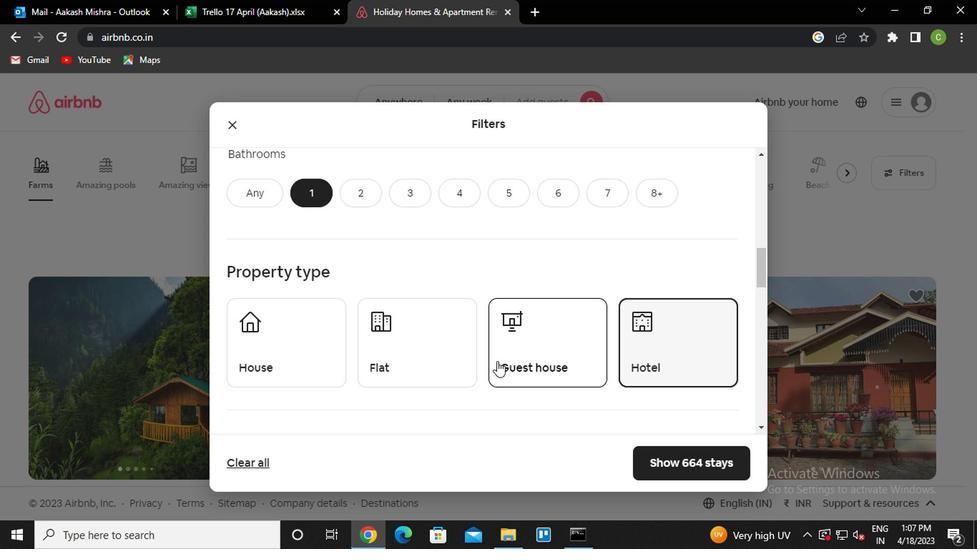 
Action: Mouse moved to (463, 353)
Screenshot: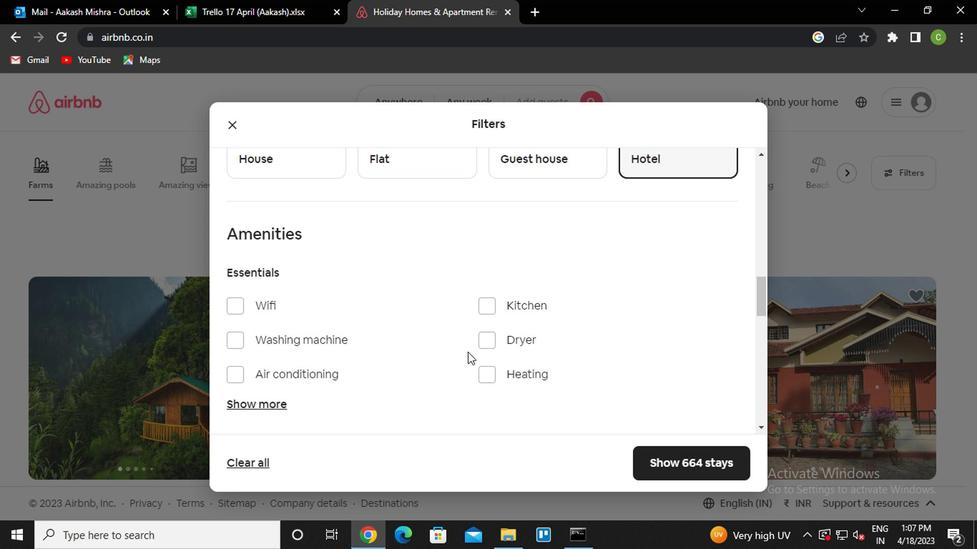 
Action: Mouse scrolled (463, 352) with delta (0, -1)
Screenshot: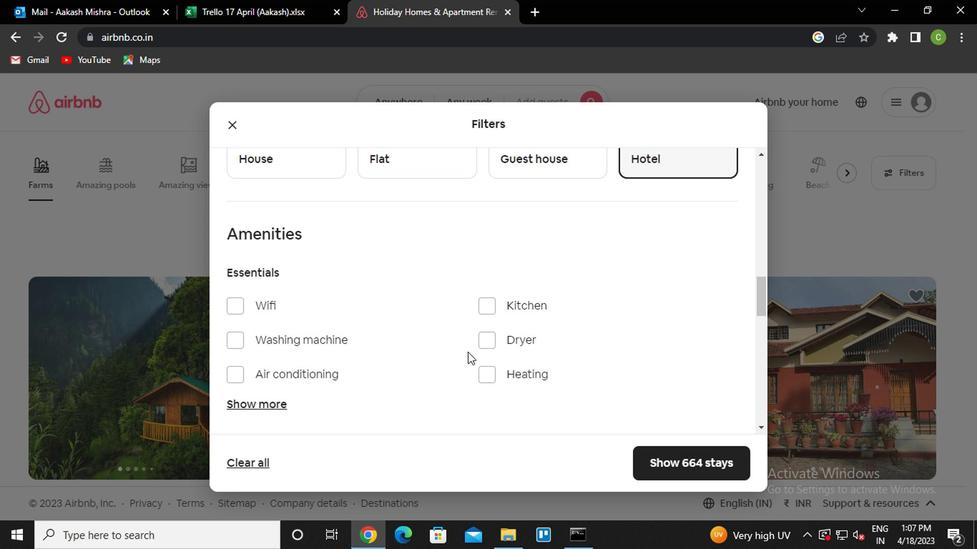 
Action: Mouse moved to (449, 355)
Screenshot: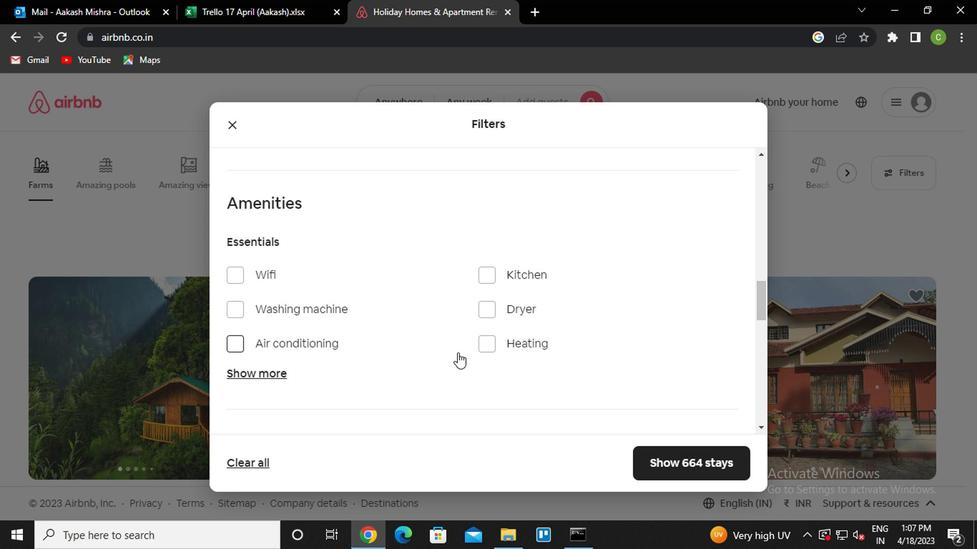 
Action: Mouse scrolled (449, 354) with delta (0, 0)
Screenshot: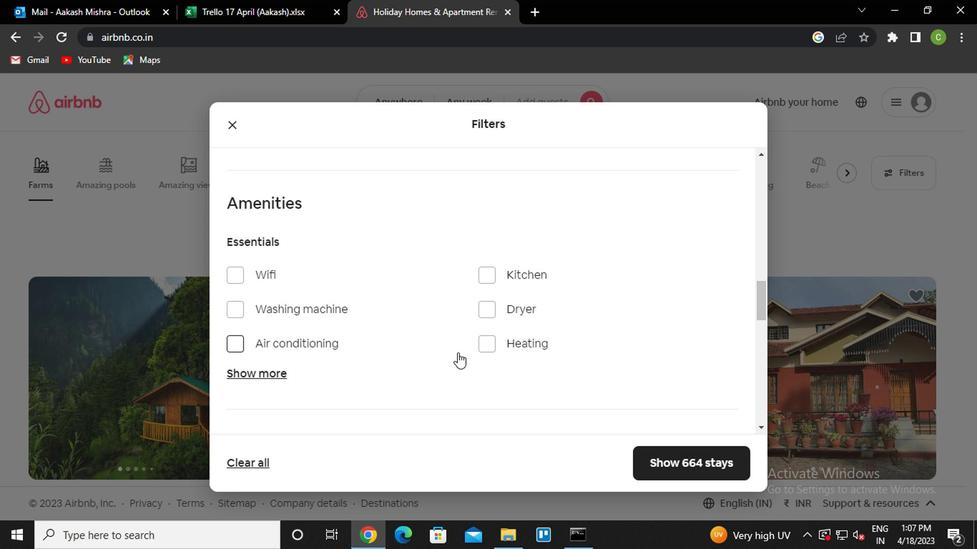 
Action: Mouse moved to (437, 355)
Screenshot: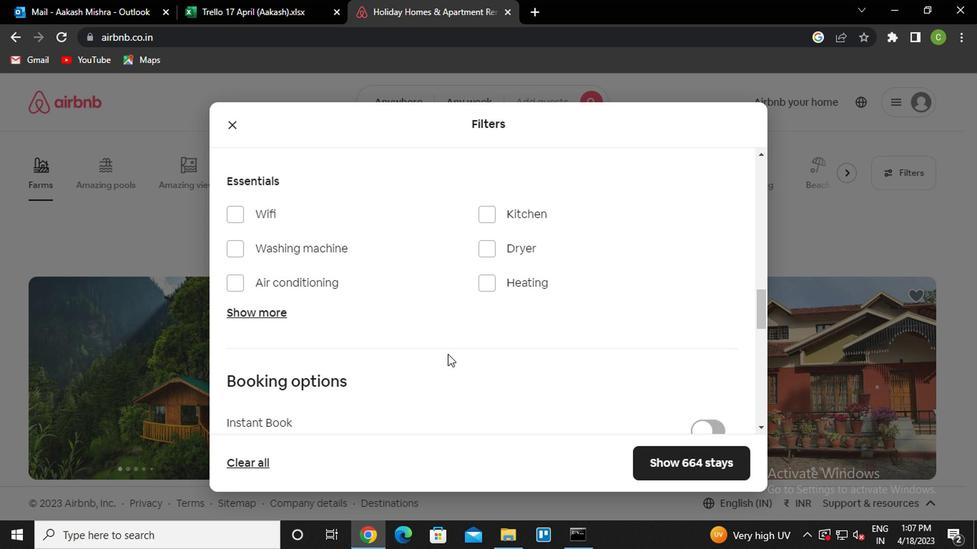 
Action: Mouse scrolled (437, 354) with delta (0, 0)
Screenshot: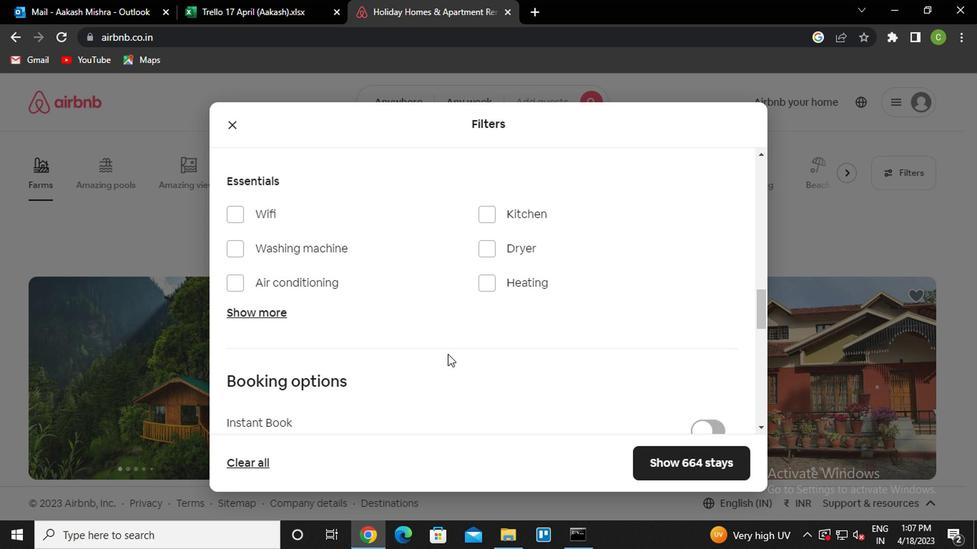 
Action: Mouse moved to (630, 344)
Screenshot: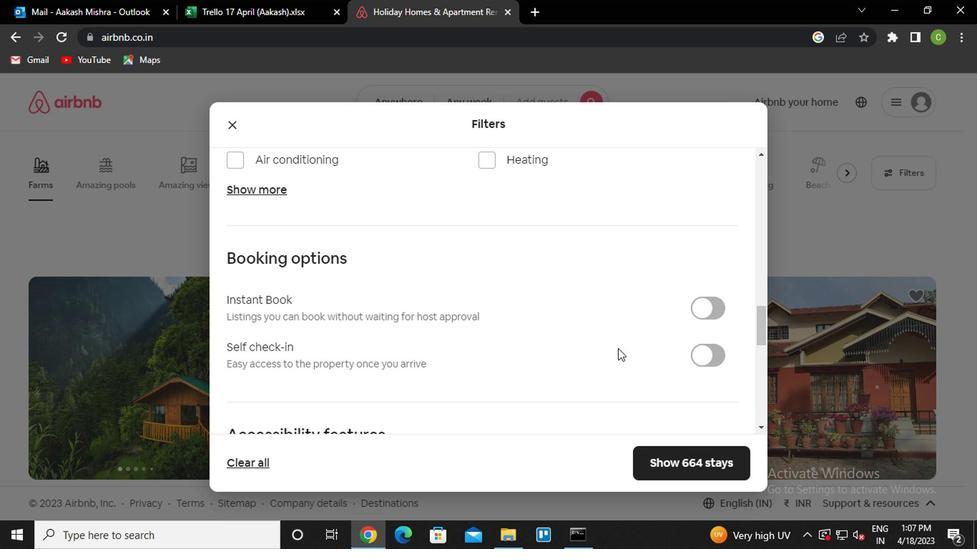 
Action: Mouse pressed left at (630, 344)
Screenshot: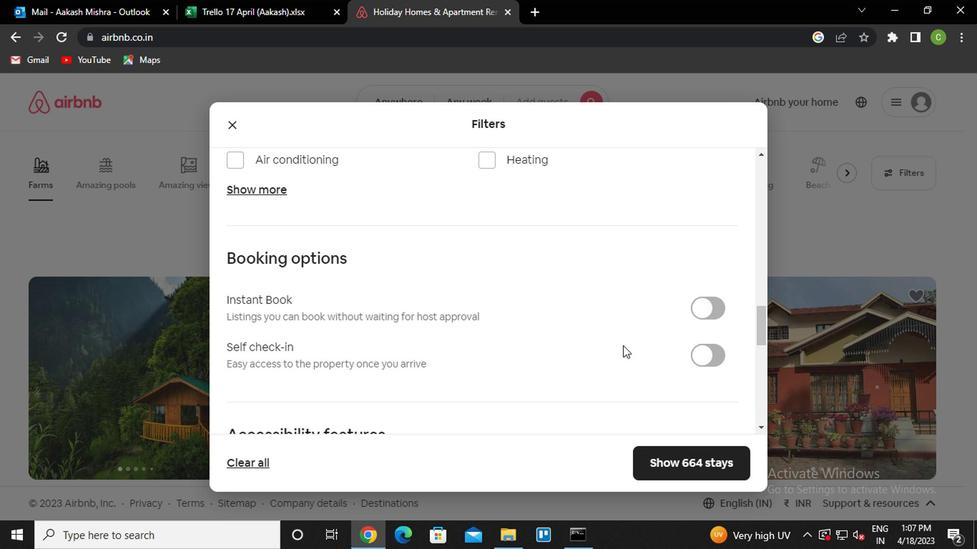 
Action: Mouse moved to (691, 355)
Screenshot: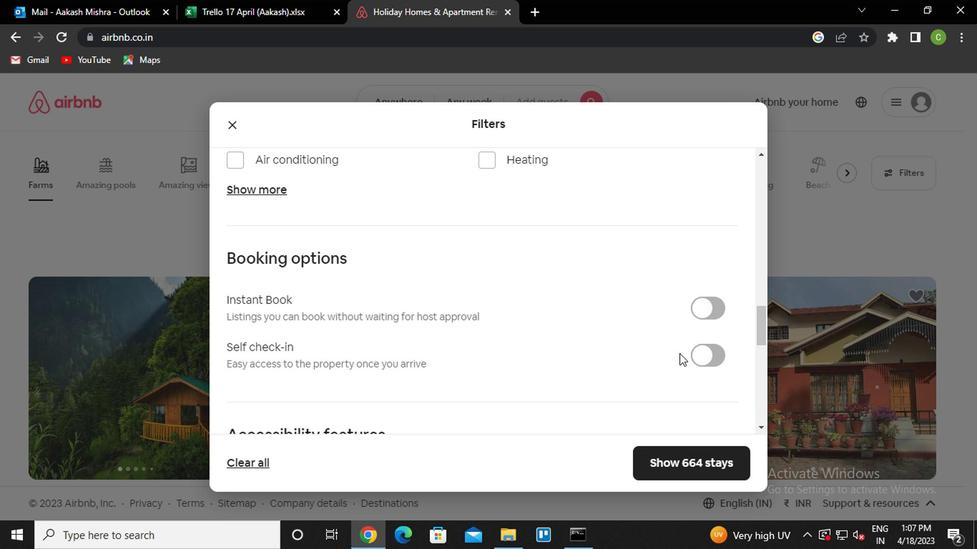 
Action: Mouse pressed left at (691, 355)
Screenshot: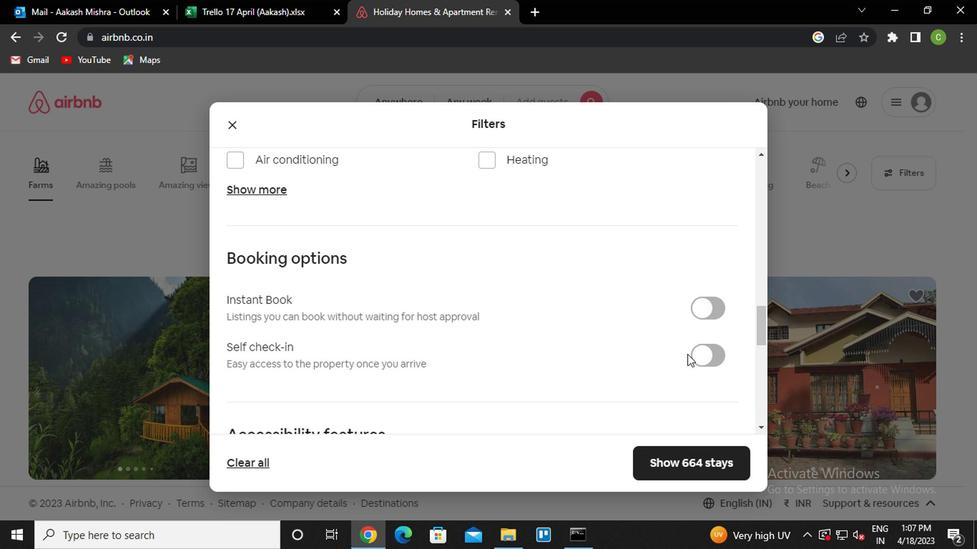 
Action: Mouse moved to (570, 353)
Screenshot: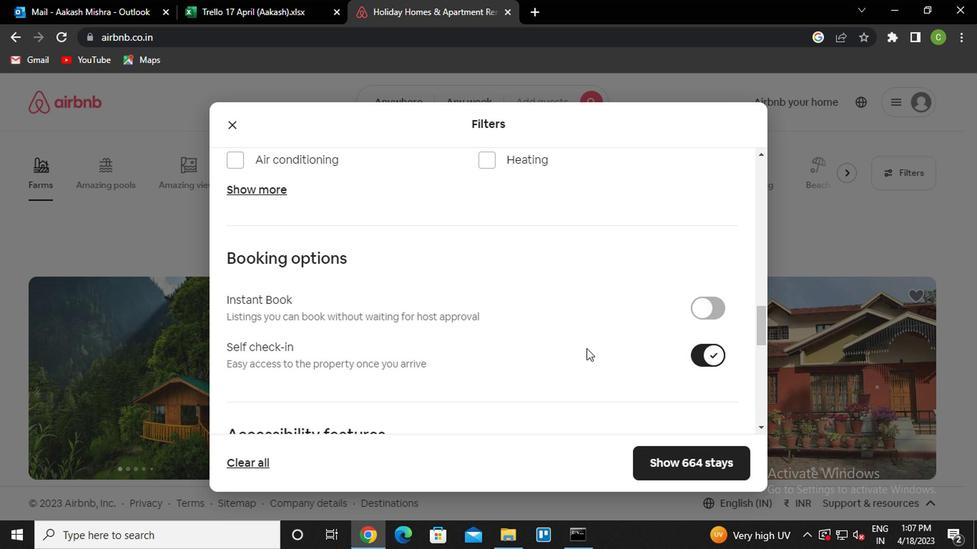
Action: Mouse scrolled (570, 353) with delta (0, 0)
Screenshot: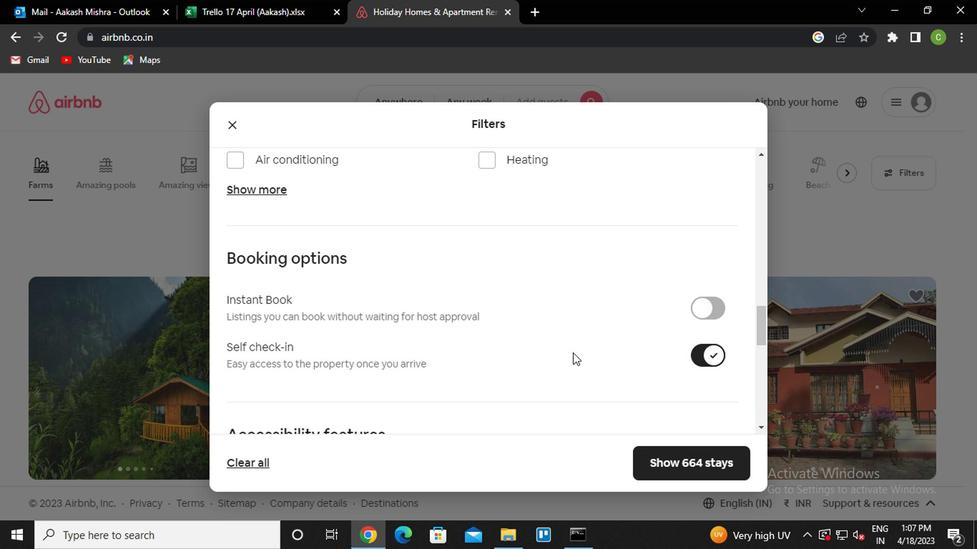 
Action: Mouse scrolled (570, 353) with delta (0, 0)
Screenshot: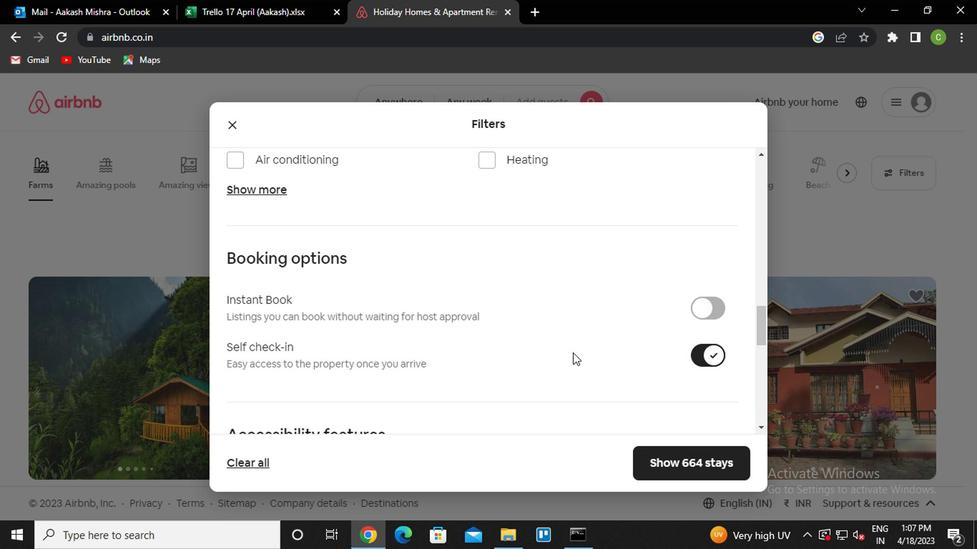 
Action: Mouse moved to (502, 336)
Screenshot: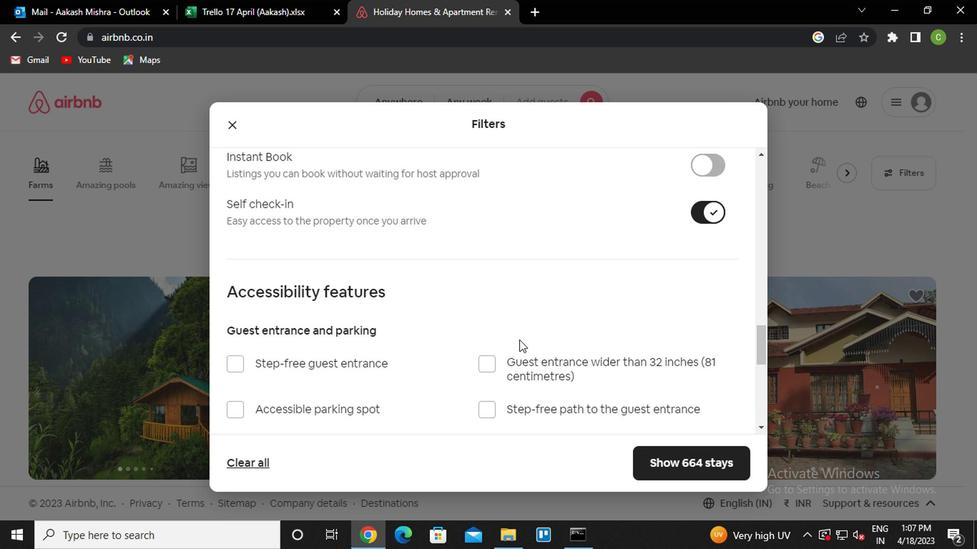 
Action: Mouse scrolled (502, 335) with delta (0, -1)
Screenshot: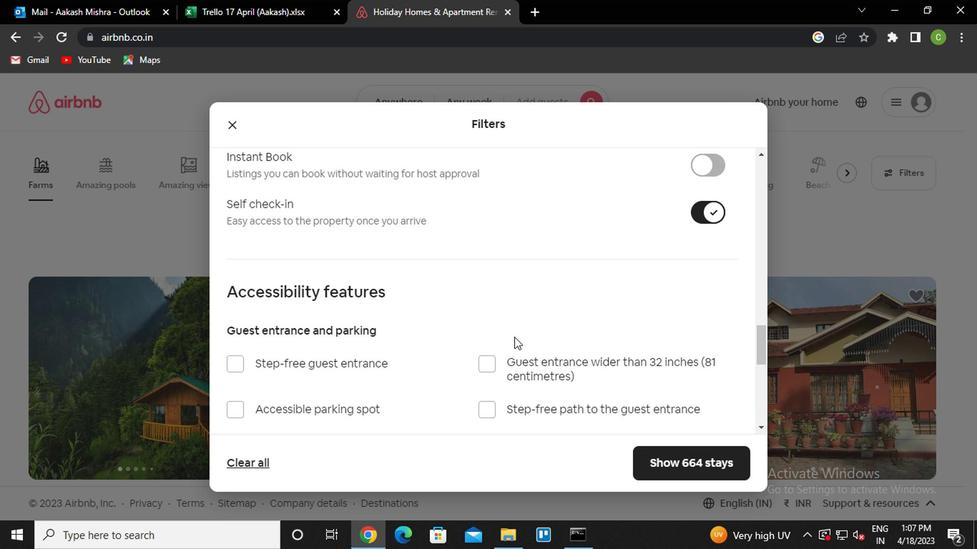 
Action: Mouse moved to (488, 333)
Screenshot: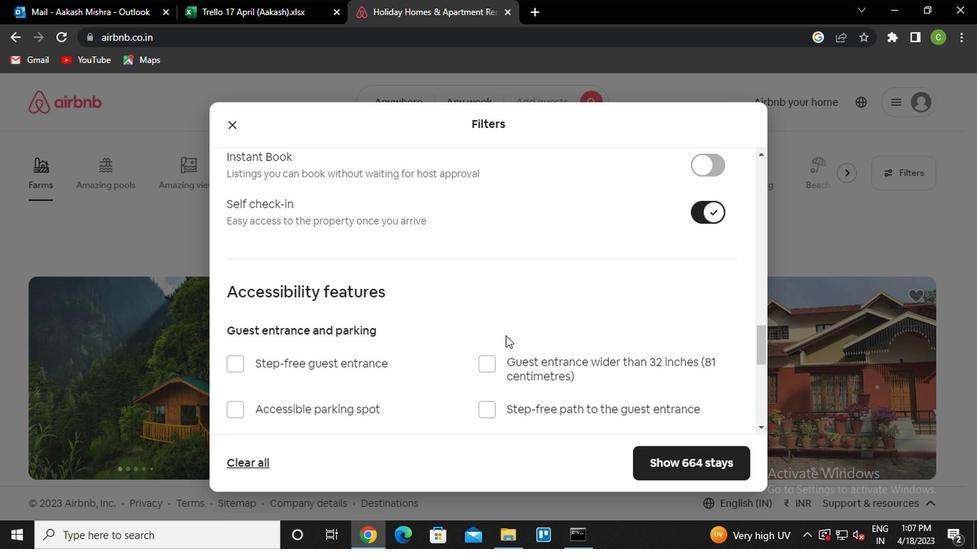 
Action: Mouse scrolled (488, 332) with delta (0, -1)
Screenshot: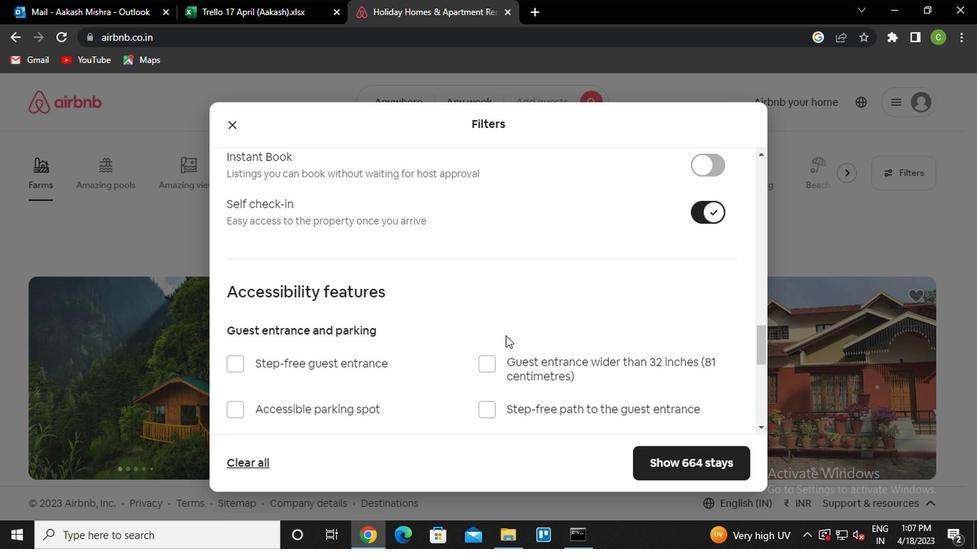 
Action: Mouse moved to (467, 328)
Screenshot: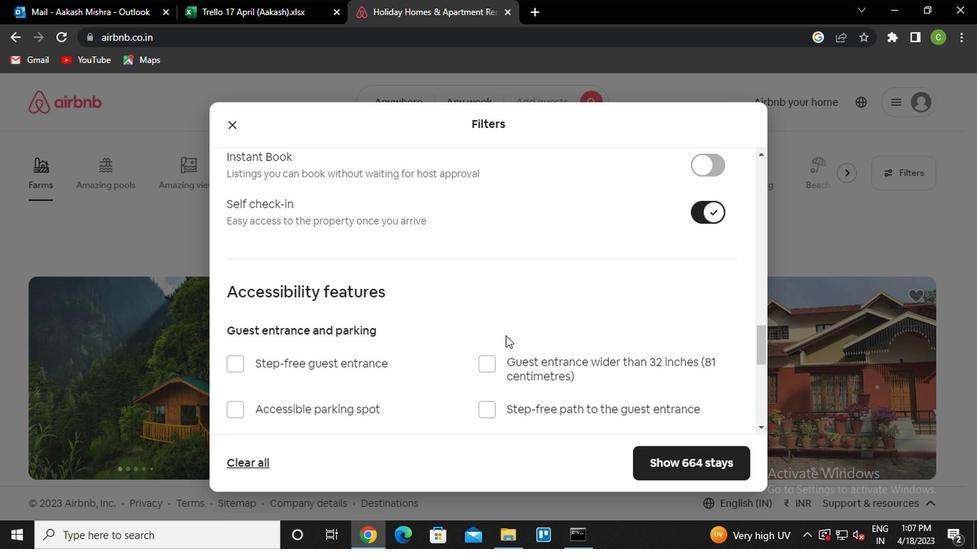 
Action: Mouse scrolled (467, 328) with delta (0, 0)
Screenshot: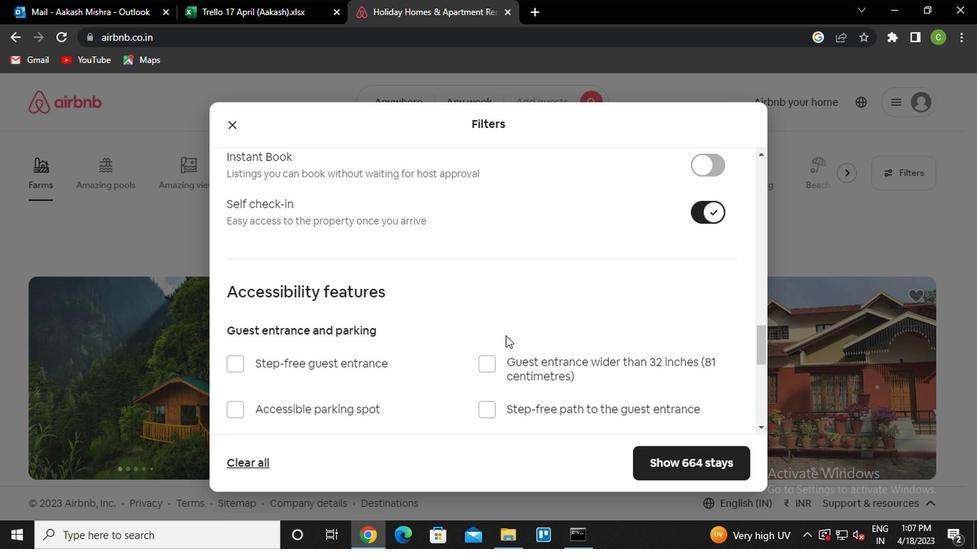 
Action: Mouse moved to (427, 313)
Screenshot: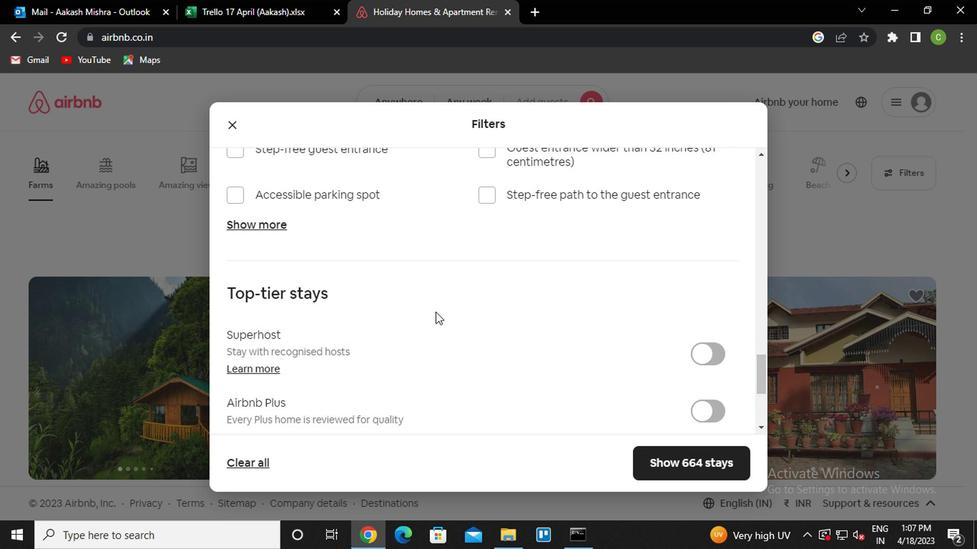 
Action: Mouse scrolled (427, 312) with delta (0, 0)
Screenshot: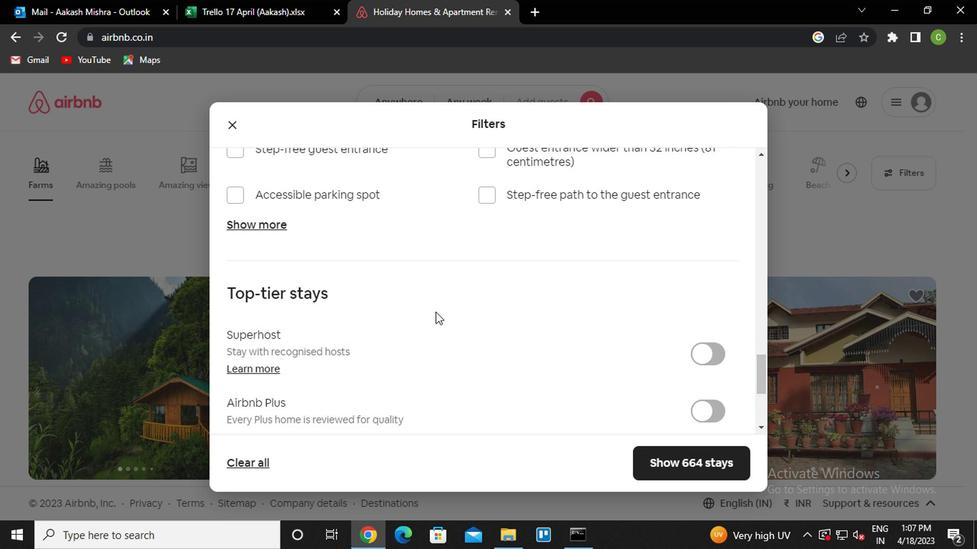 
Action: Mouse moved to (423, 315)
Screenshot: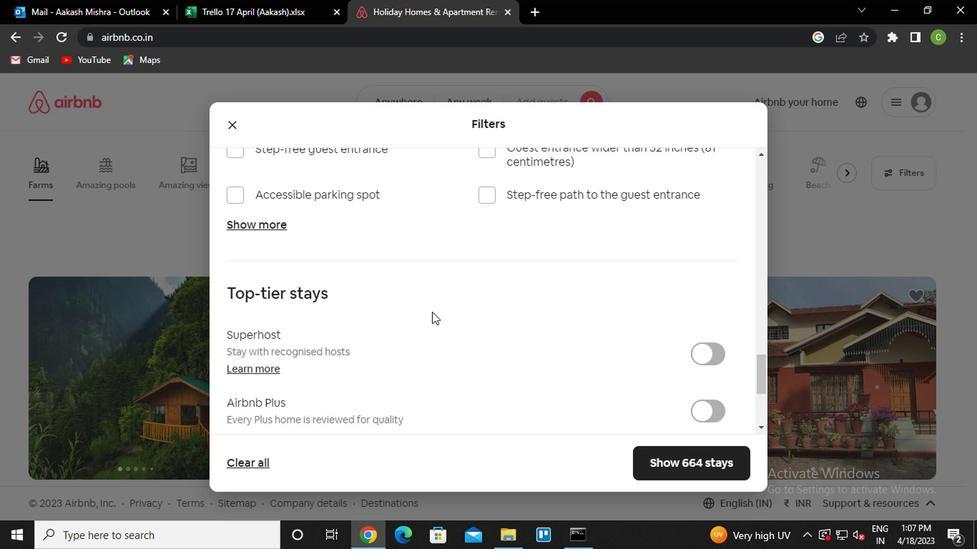 
Action: Mouse scrolled (423, 314) with delta (0, 0)
Screenshot: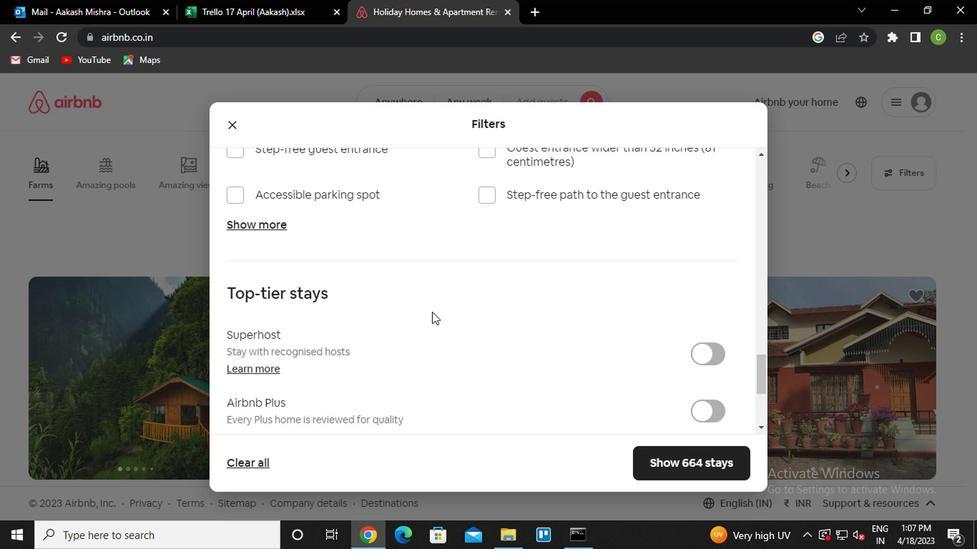 
Action: Mouse moved to (399, 318)
Screenshot: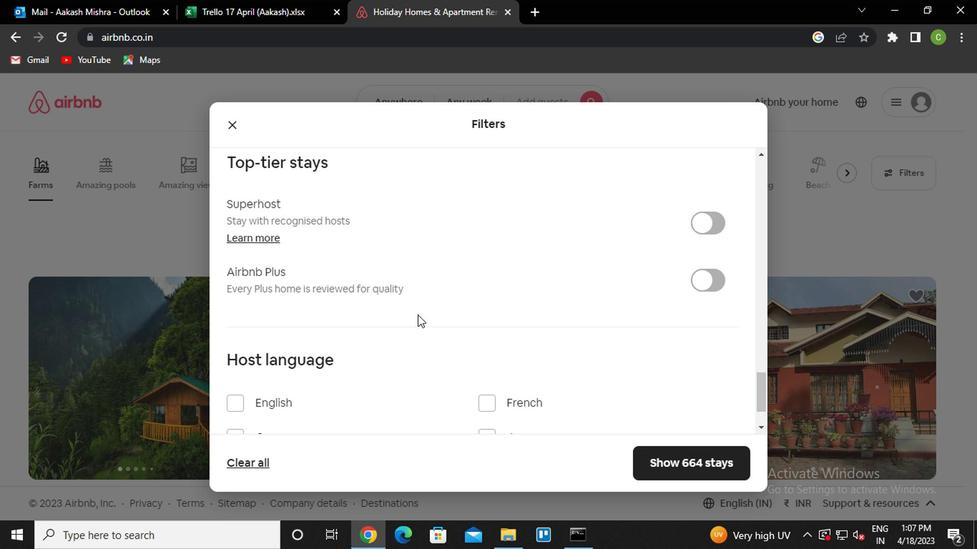 
Action: Mouse scrolled (399, 318) with delta (0, 0)
Screenshot: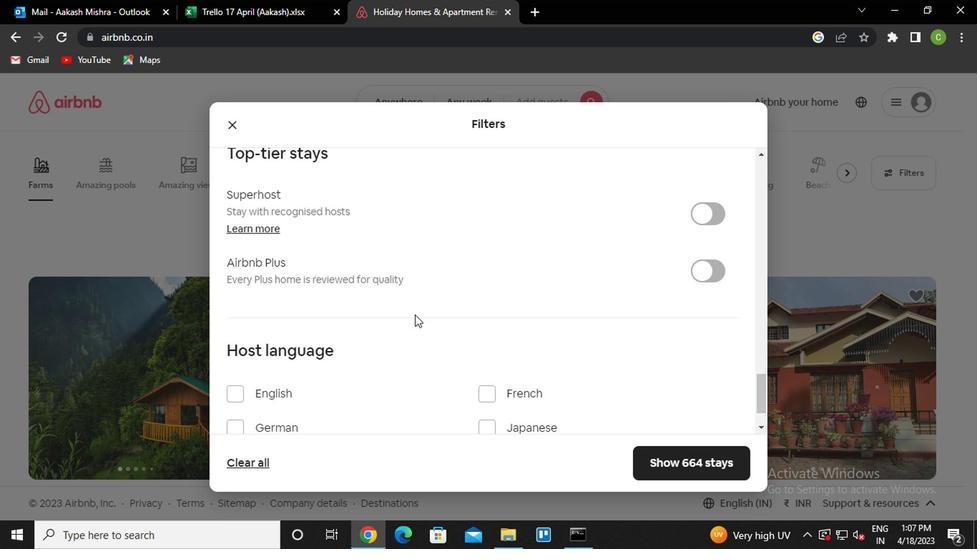
Action: Mouse moved to (398, 320)
Screenshot: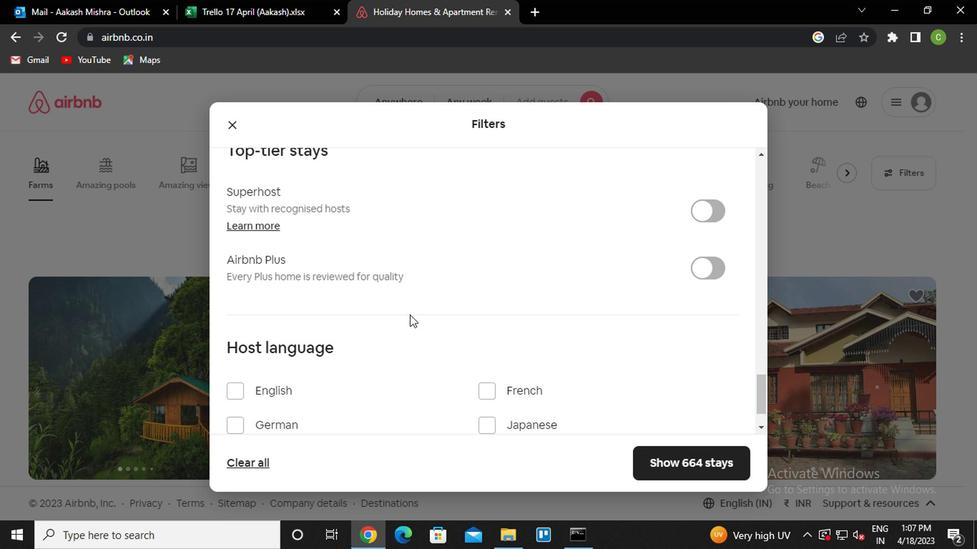 
Action: Mouse scrolled (398, 319) with delta (0, 0)
Screenshot: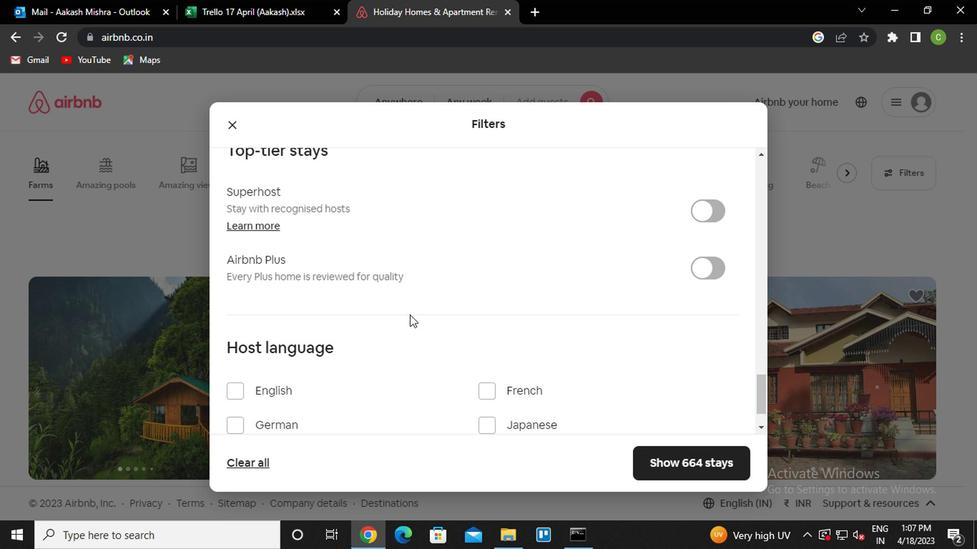 
Action: Mouse moved to (272, 406)
Screenshot: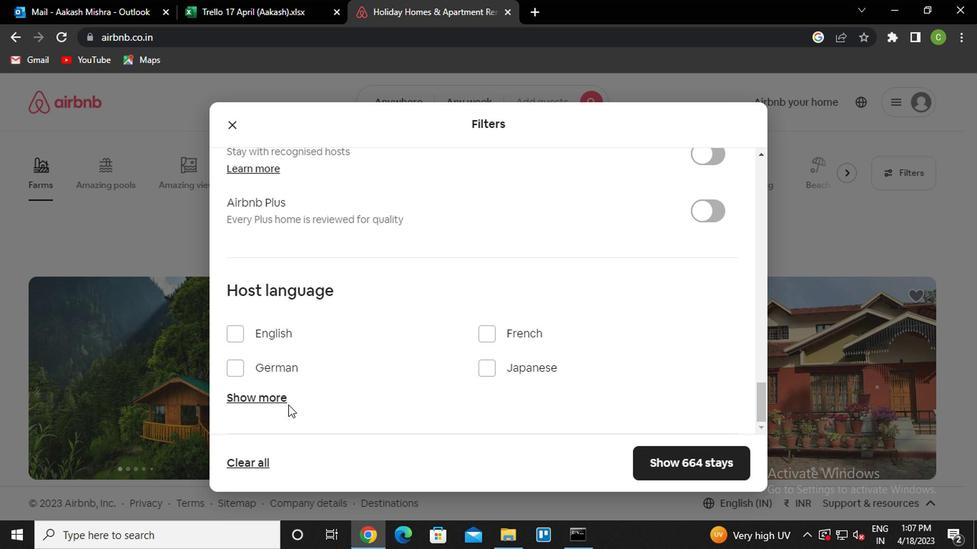 
Action: Mouse pressed left at (272, 406)
Screenshot: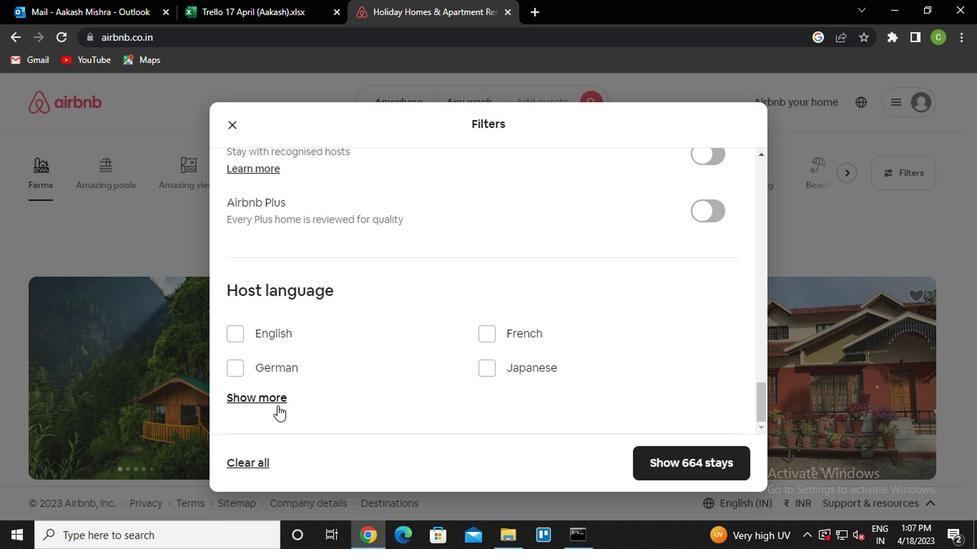 
Action: Mouse moved to (352, 373)
Screenshot: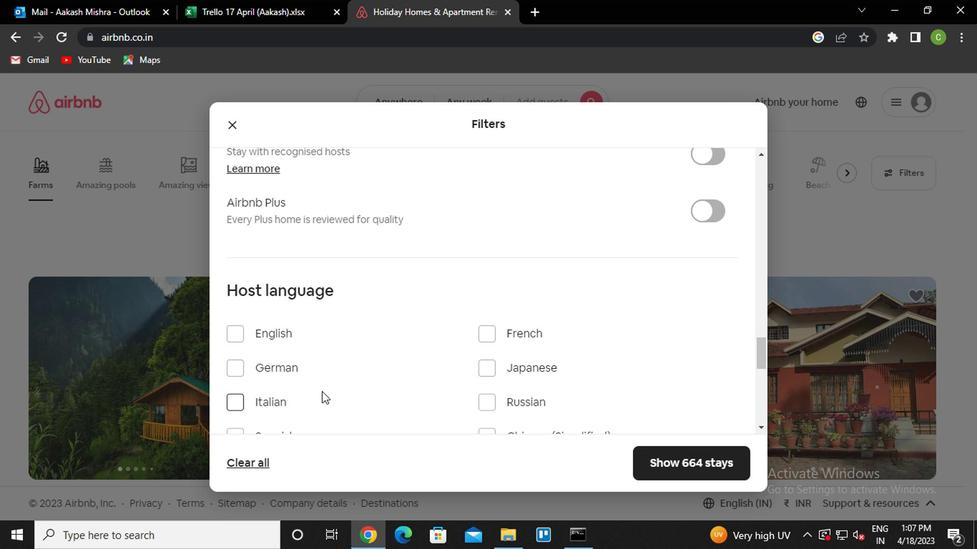 
Action: Mouse scrolled (352, 372) with delta (0, 0)
Screenshot: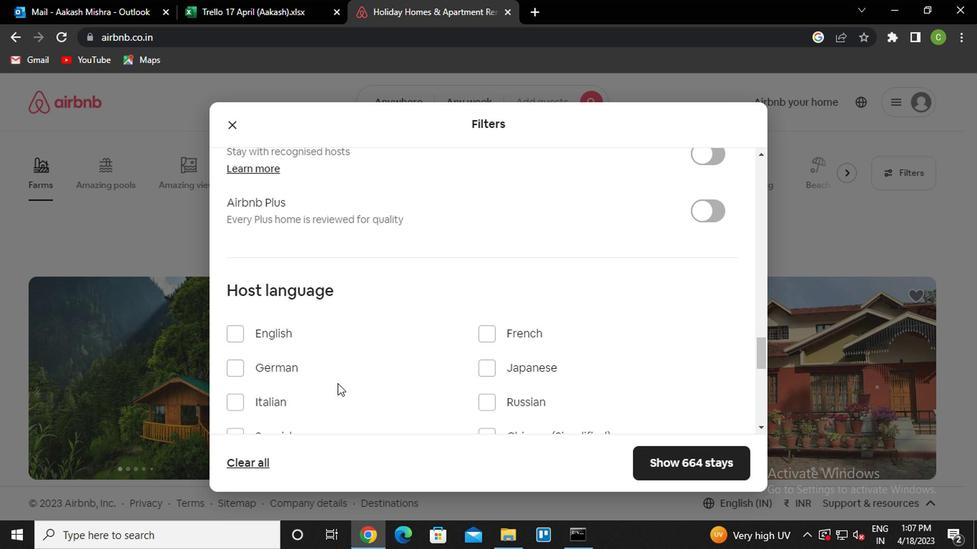 
Action: Mouse scrolled (352, 372) with delta (0, 0)
Screenshot: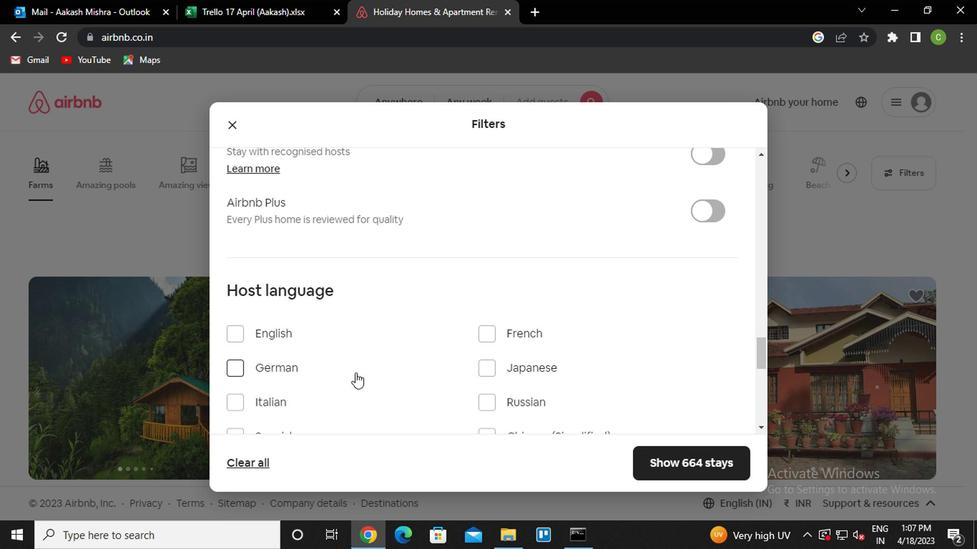 
Action: Mouse moved to (241, 292)
Screenshot: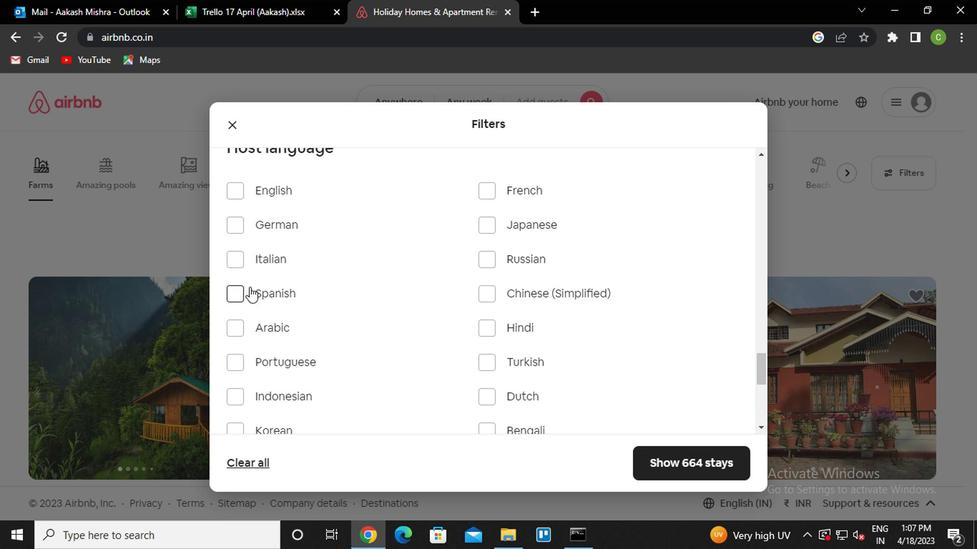 
Action: Mouse pressed left at (241, 292)
Screenshot: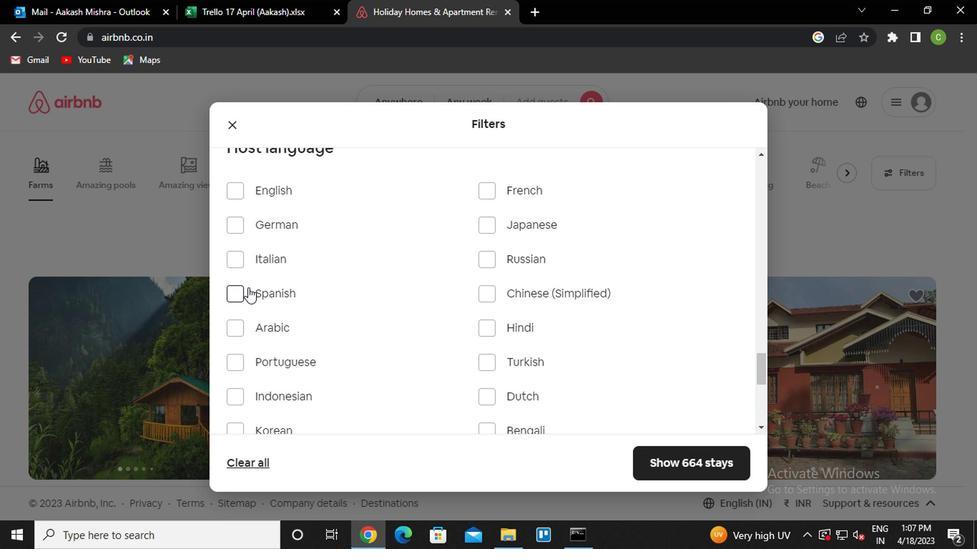 
Action: Mouse moved to (699, 457)
Screenshot: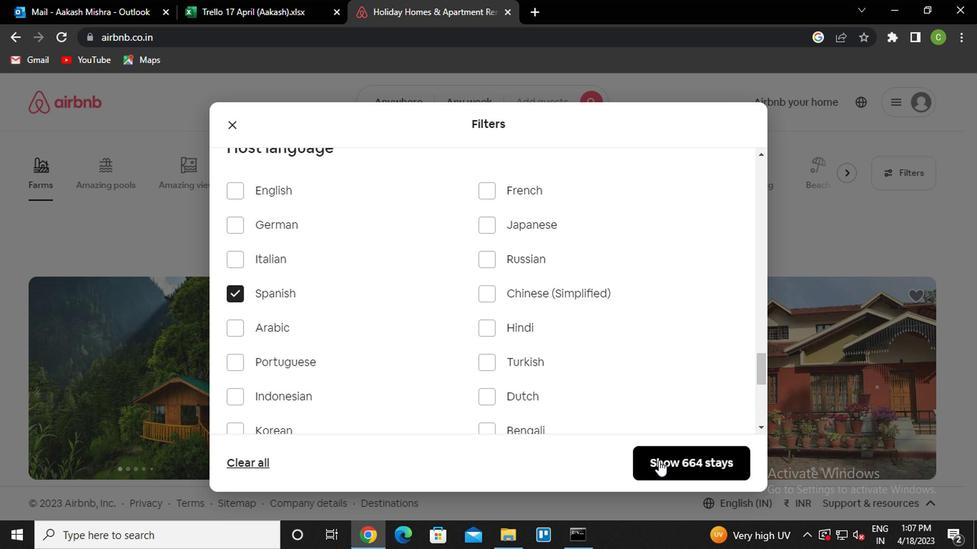 
Action: Mouse pressed left at (699, 457)
Screenshot: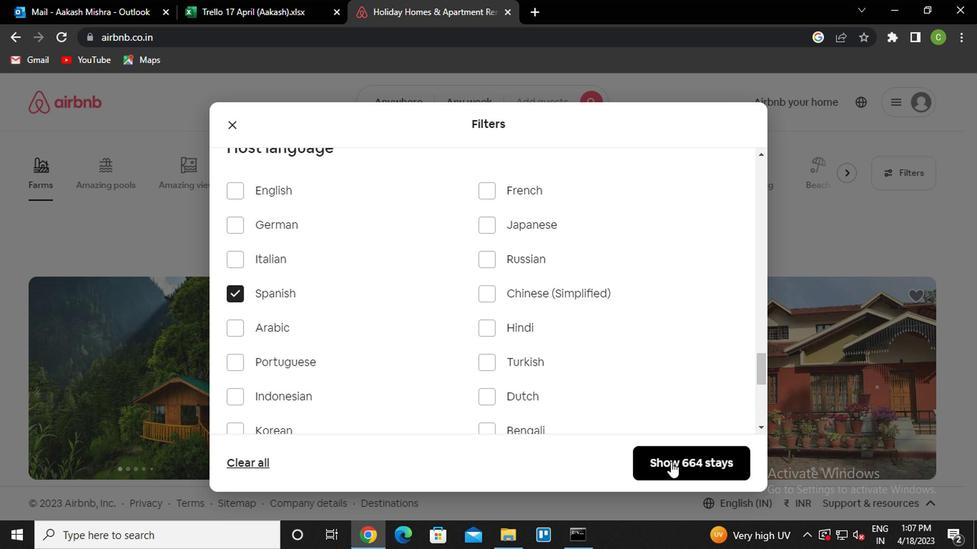 
Action: Mouse moved to (551, 442)
Screenshot: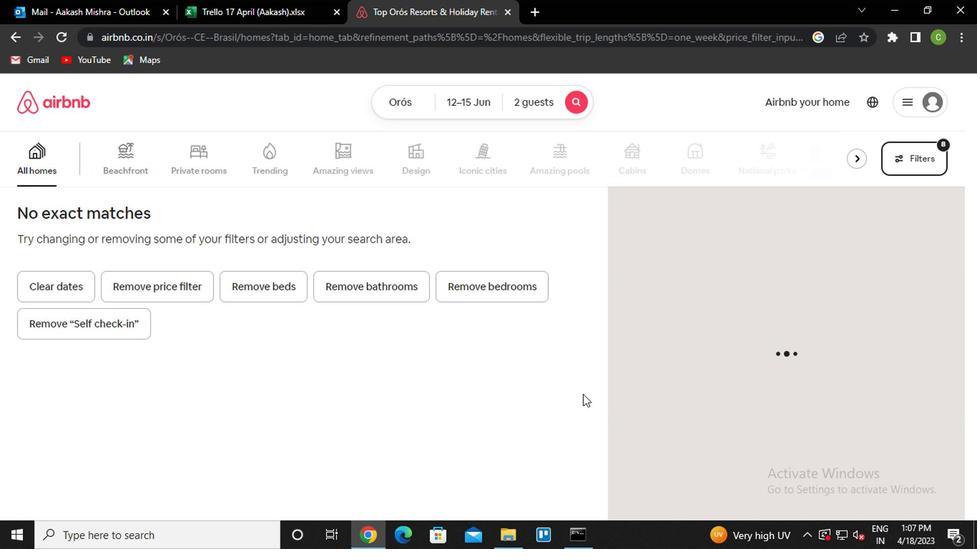 
